Task: Add an event with the title Quarterly Sales Forecast Review and Adjustments, date '2023/10/27', time 9:15 AM to 11:15 AMand add a description: After the scavenger hunt, a debriefing session will be conducted to allow teams to share their experiences, challenges faced, and lessons learned. This provides an opportunity for reflection, celebration of successes, and identification of areas for improvement.Select event color  Peacock . Add location for the event as: Phuket, Thailand, logged in from the account softage.4@softage.netand send the event invitation to softage.10@softage.net and softage.1@softage.net. Set a reminder for the event Weekly on Sunday
Action: Mouse moved to (80, 105)
Screenshot: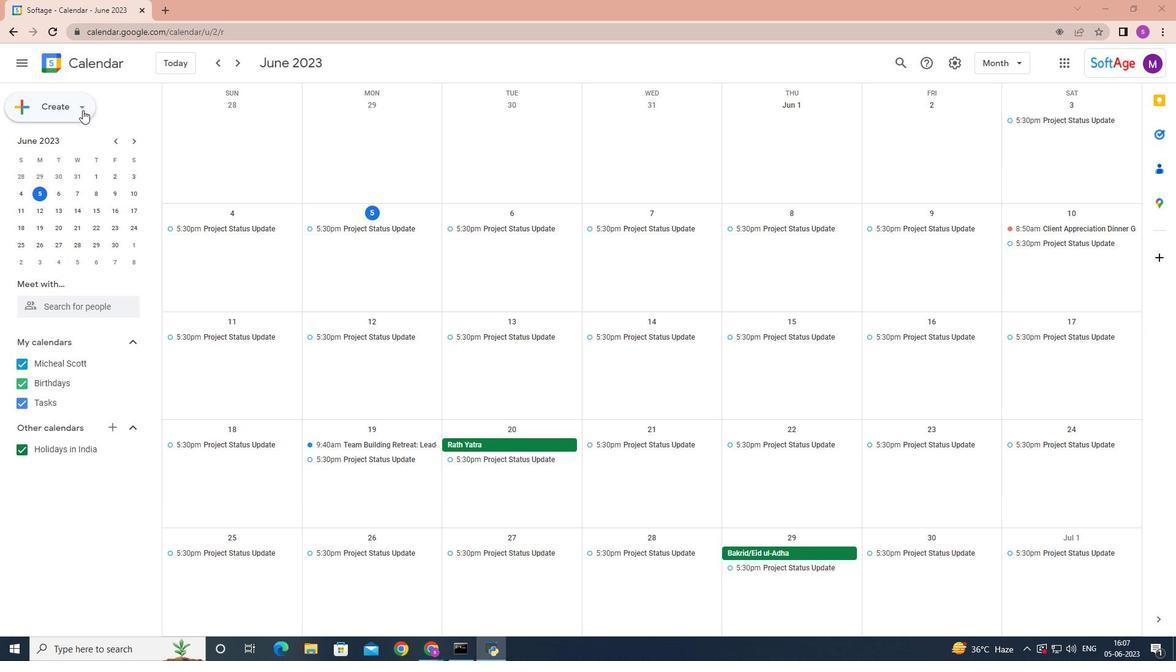 
Action: Mouse pressed left at (80, 105)
Screenshot: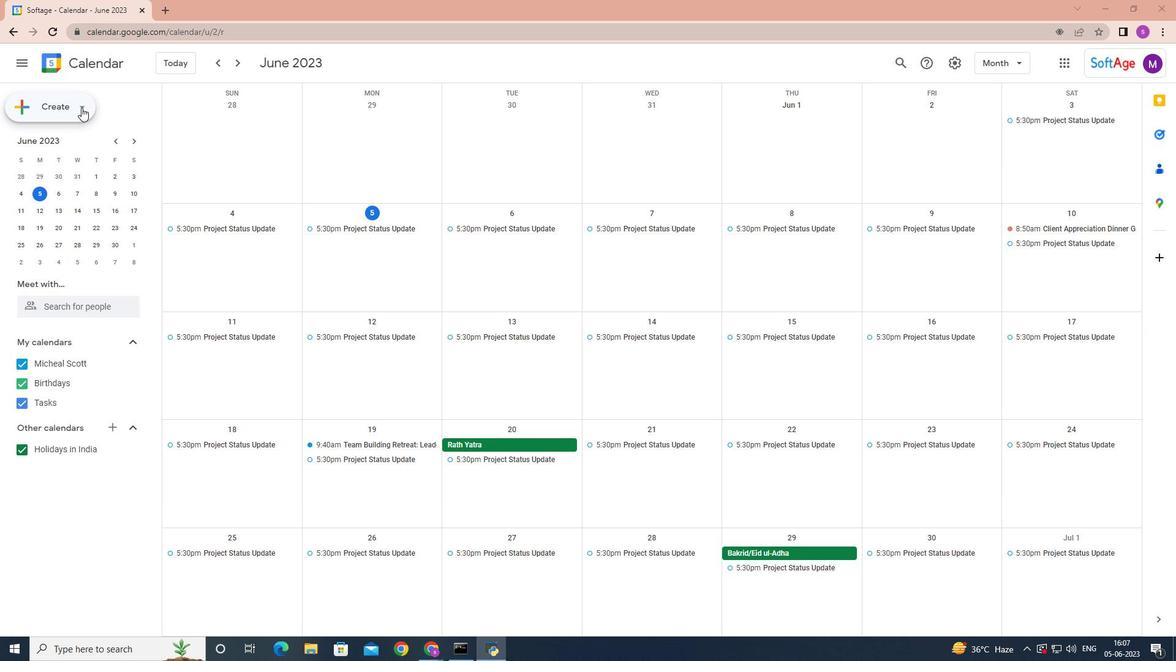 
Action: Mouse moved to (70, 137)
Screenshot: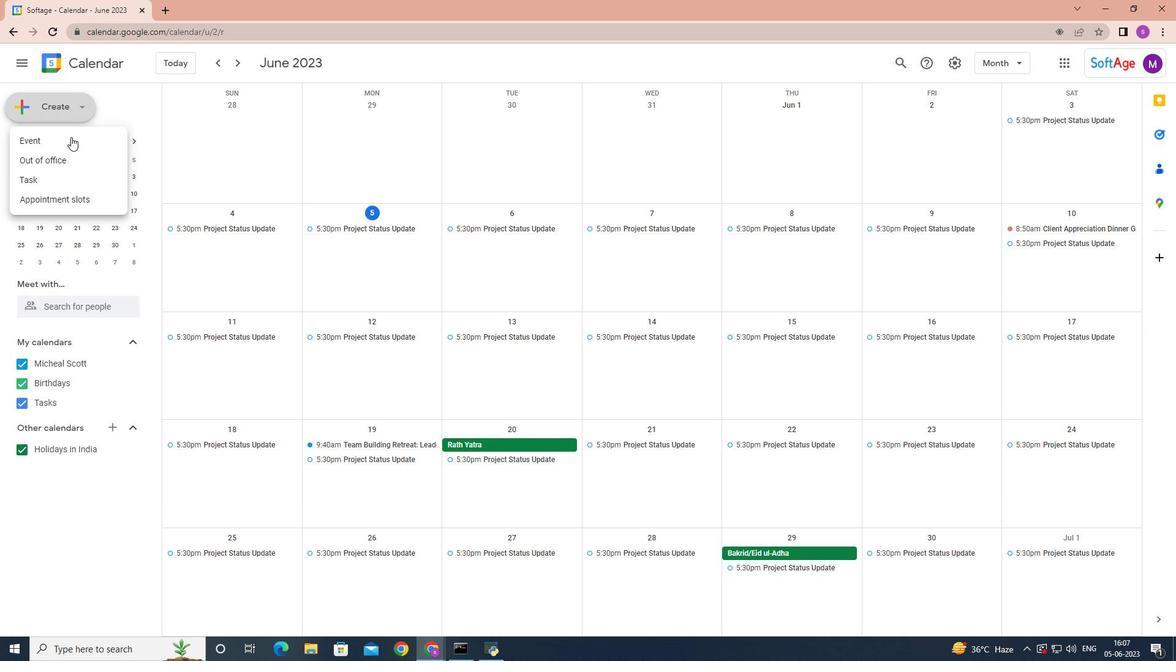 
Action: Mouse pressed left at (70, 137)
Screenshot: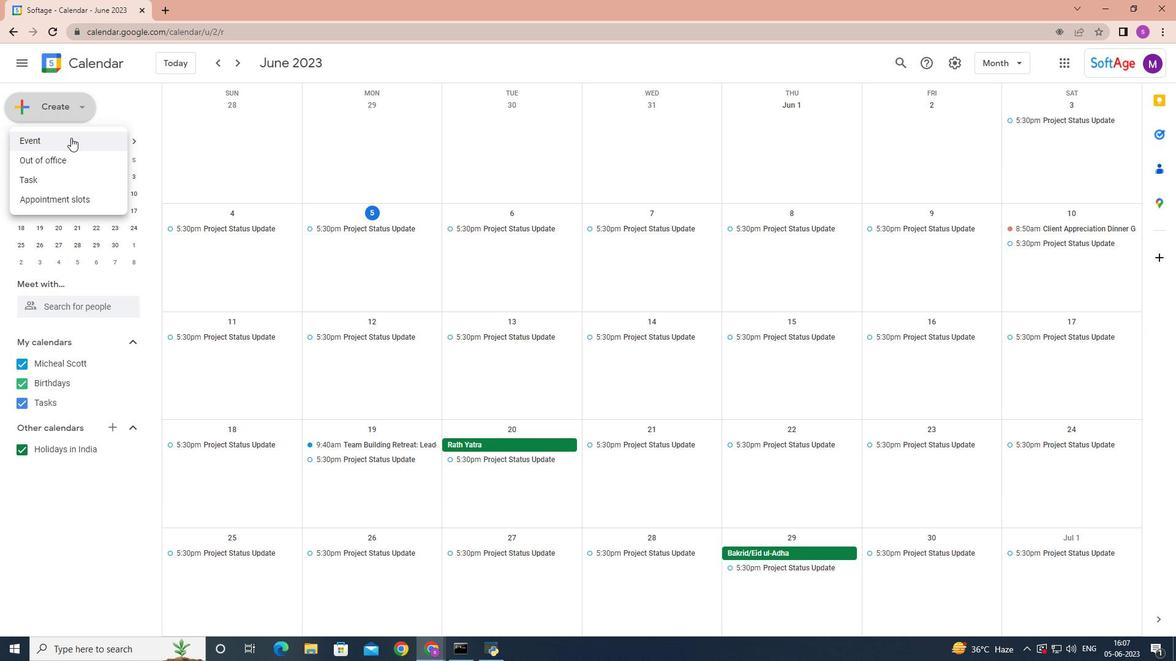 
Action: Mouse moved to (185, 481)
Screenshot: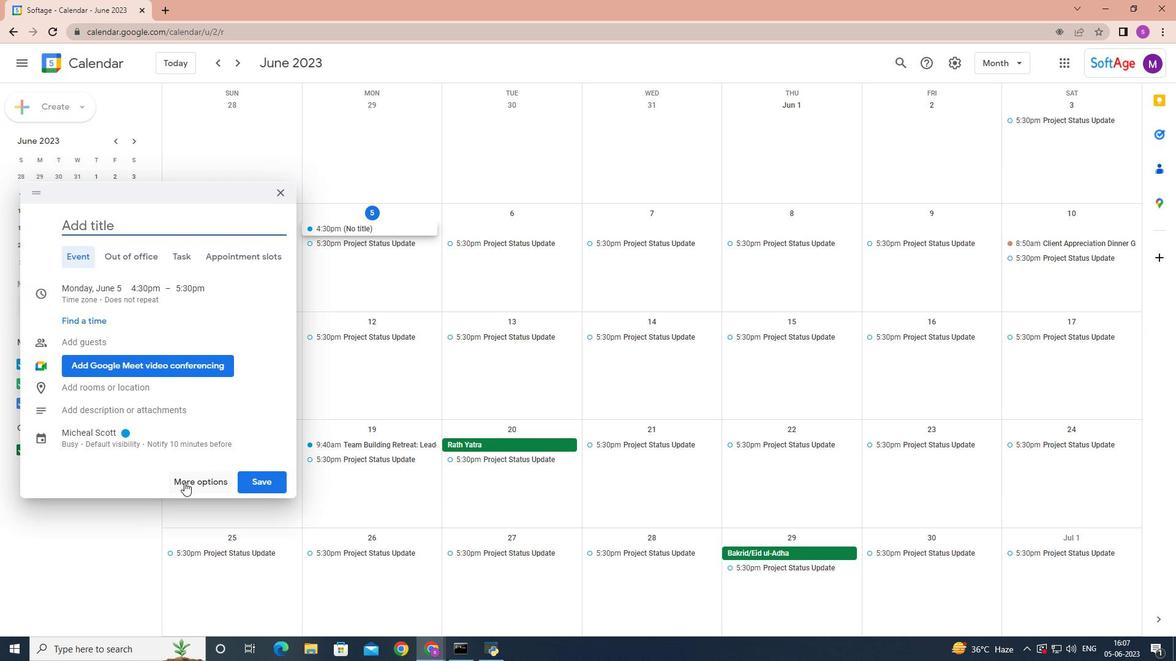 
Action: Mouse pressed left at (185, 481)
Screenshot: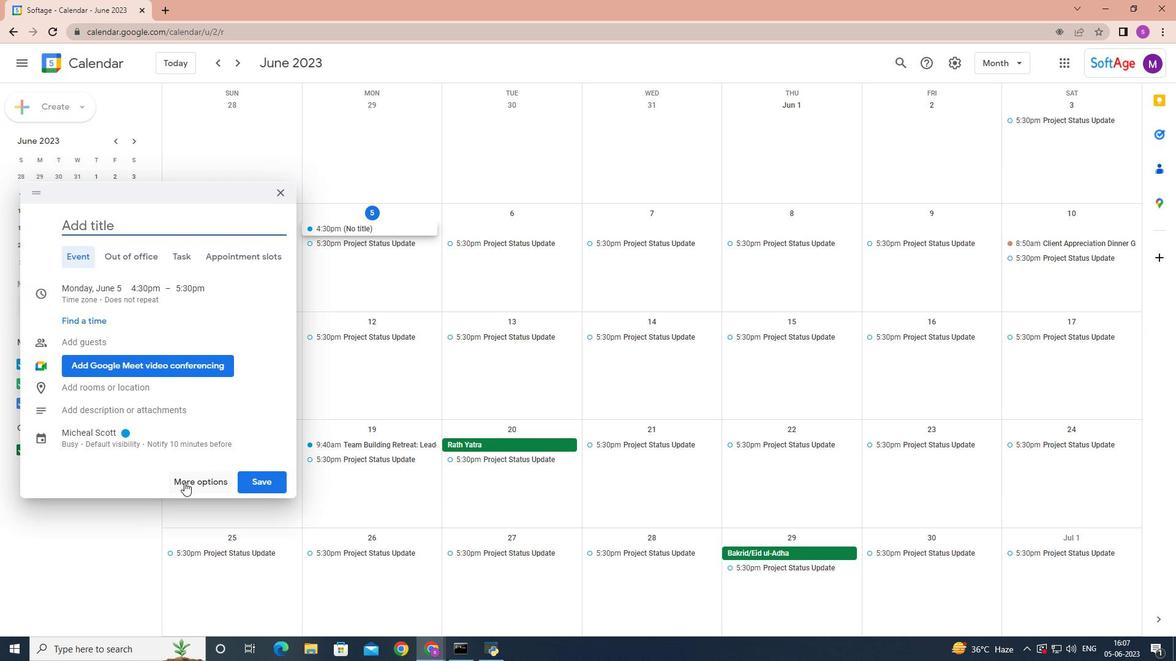 
Action: Mouse moved to (186, 479)
Screenshot: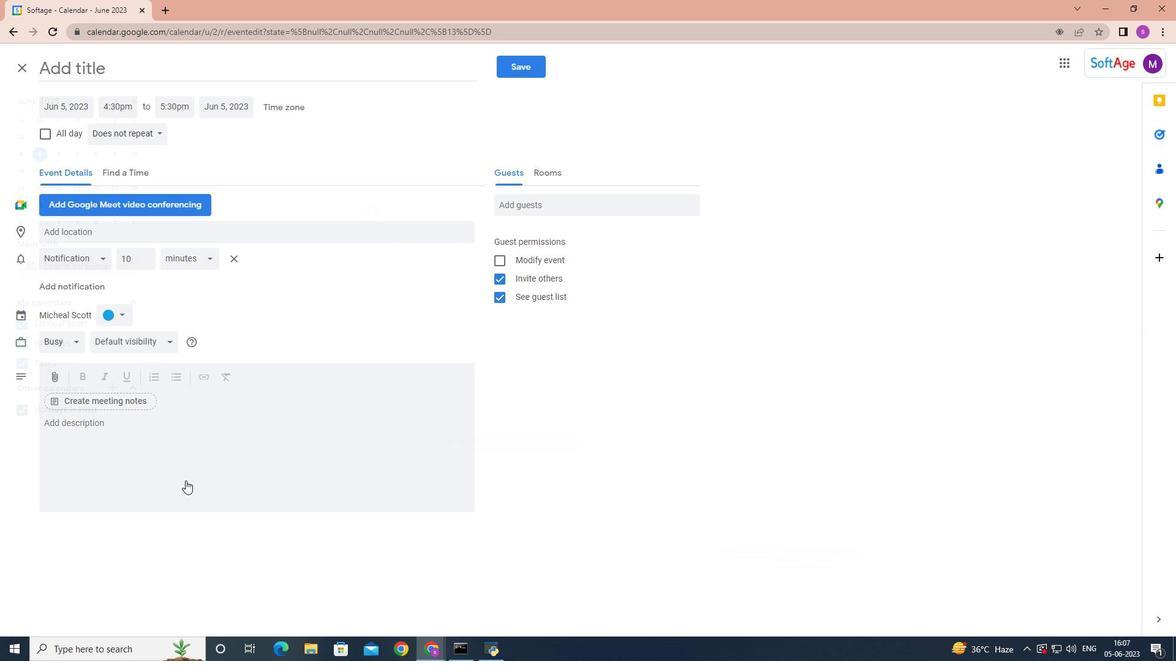 
Action: Key pressed <Key.shift>Quarterly<Key.space><Key.shift>Sales<Key.space><Key.shift>Forecast<Key.space><Key.shift>Review<Key.space>and<Key.space><Key.shift>Adjustments
Screenshot: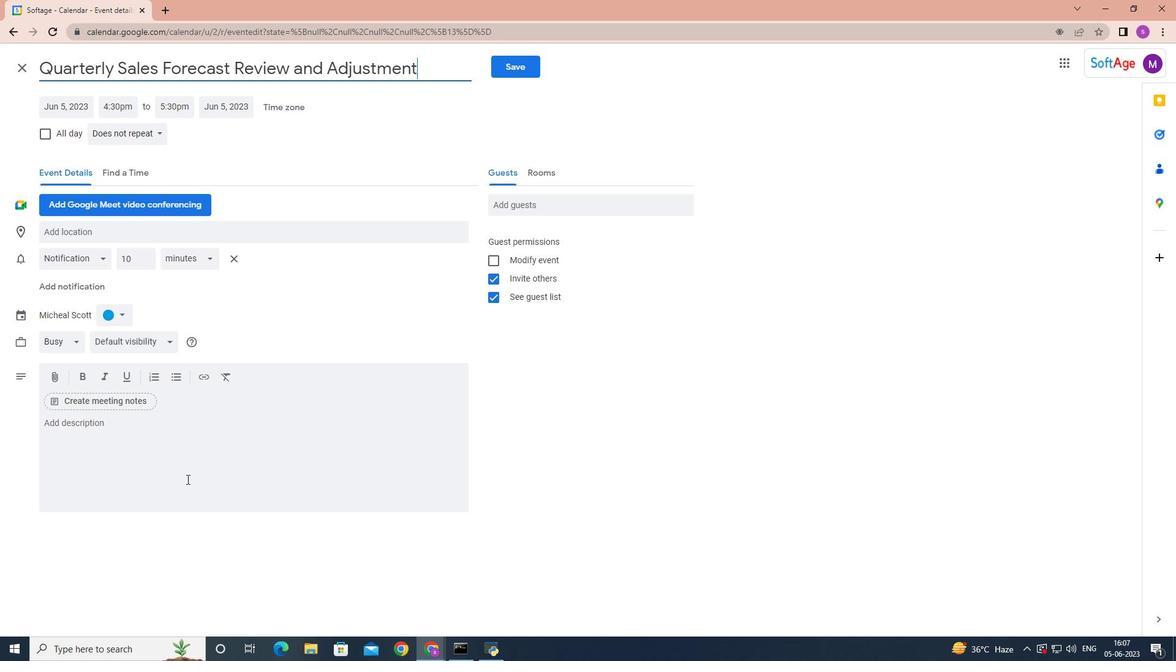 
Action: Mouse moved to (60, 107)
Screenshot: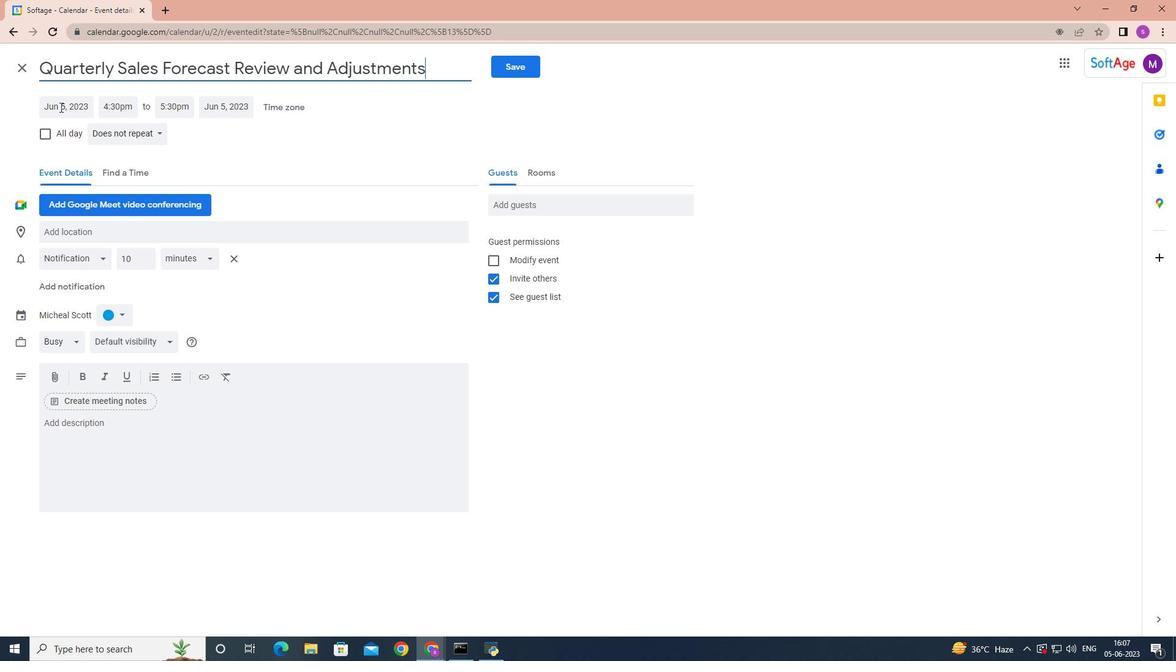 
Action: Mouse pressed left at (60, 107)
Screenshot: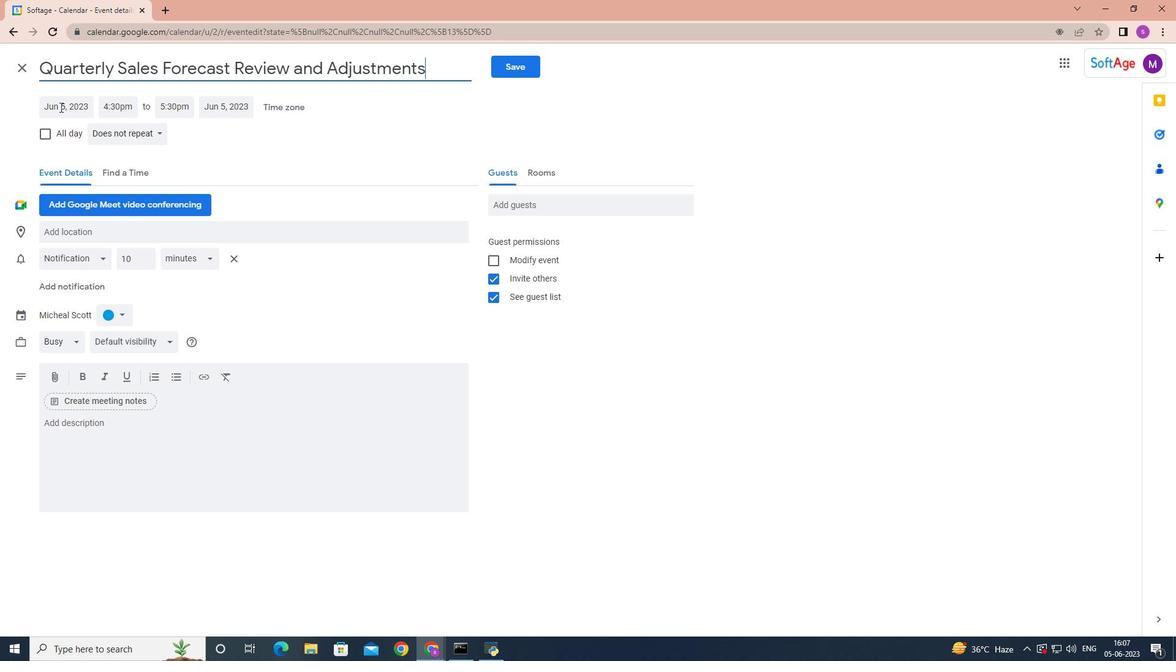 
Action: Mouse moved to (197, 131)
Screenshot: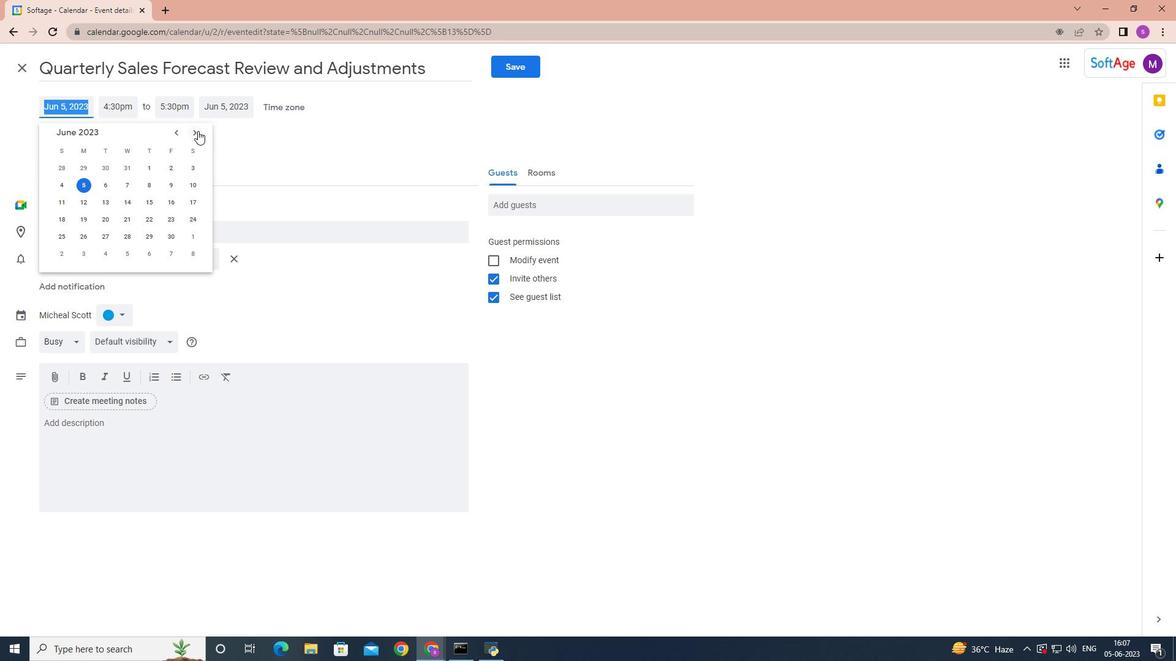 
Action: Mouse pressed left at (197, 131)
Screenshot: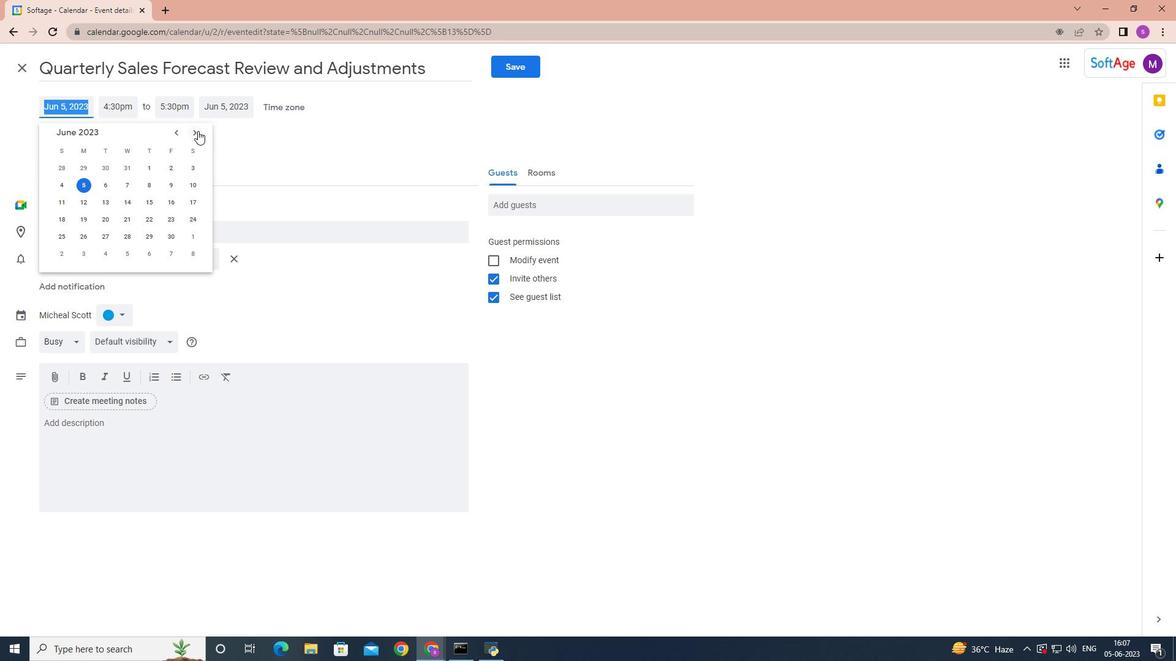 
Action: Mouse moved to (197, 131)
Screenshot: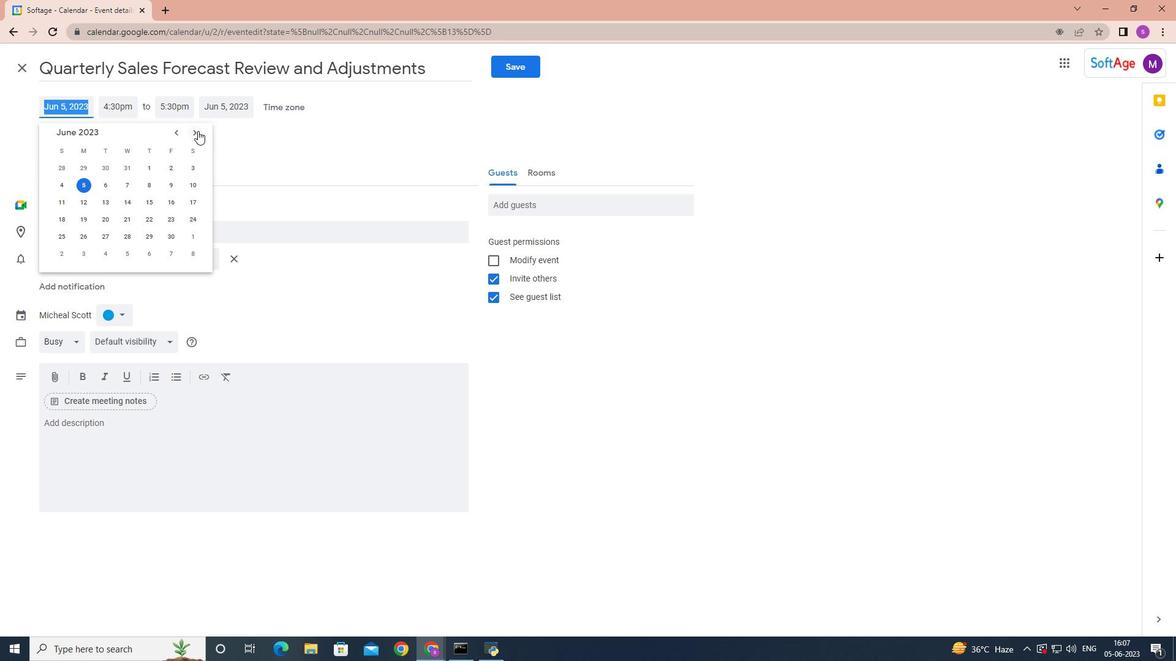 
Action: Mouse pressed left at (197, 131)
Screenshot: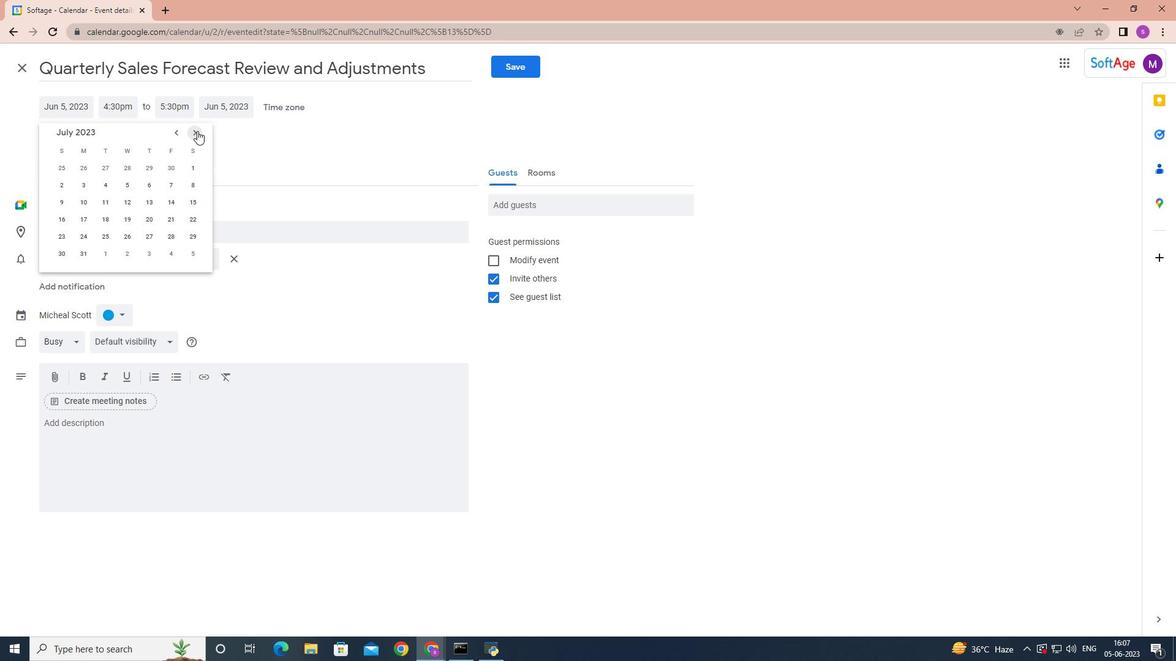 
Action: Mouse pressed left at (197, 131)
Screenshot: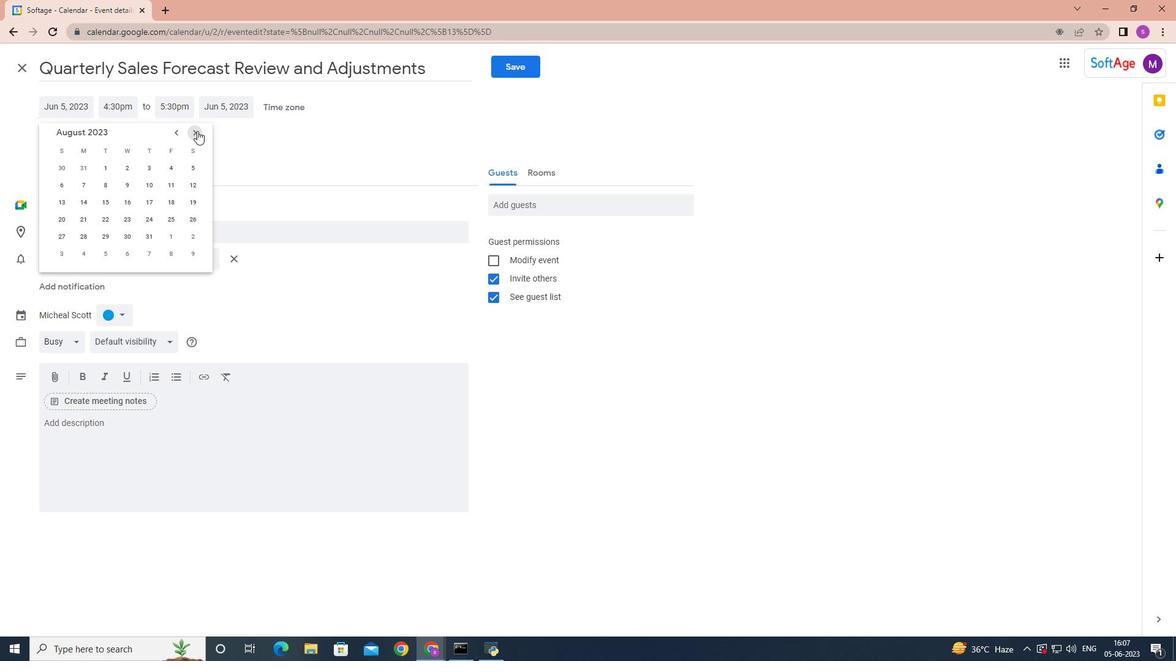 
Action: Mouse pressed left at (197, 131)
Screenshot: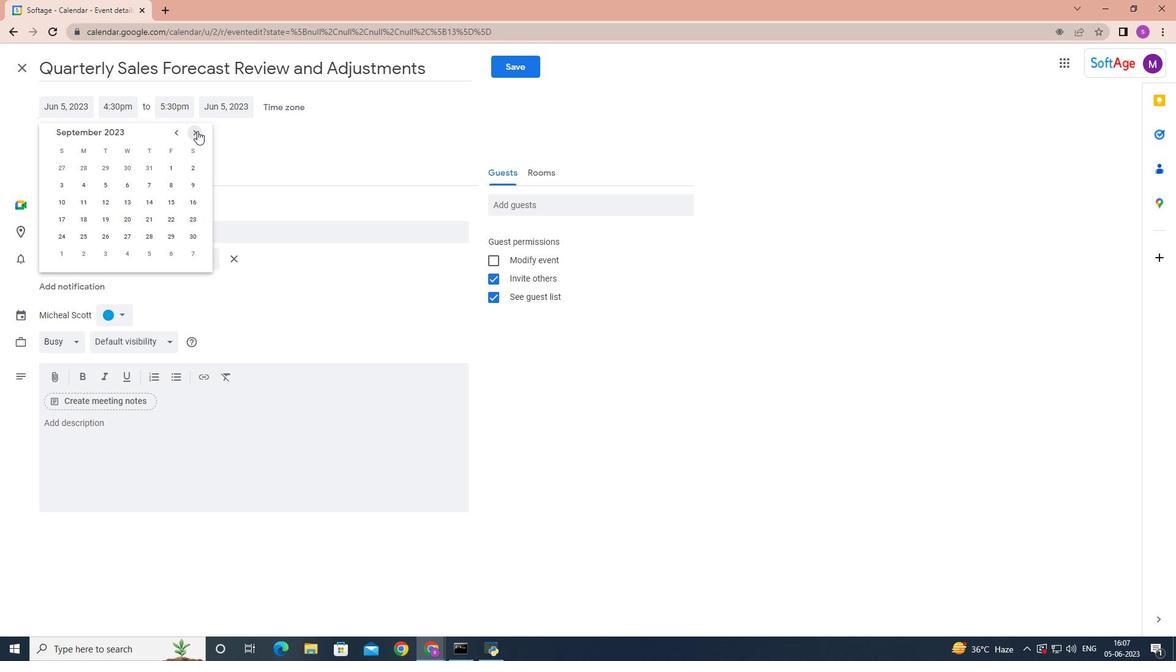 
Action: Mouse moved to (172, 218)
Screenshot: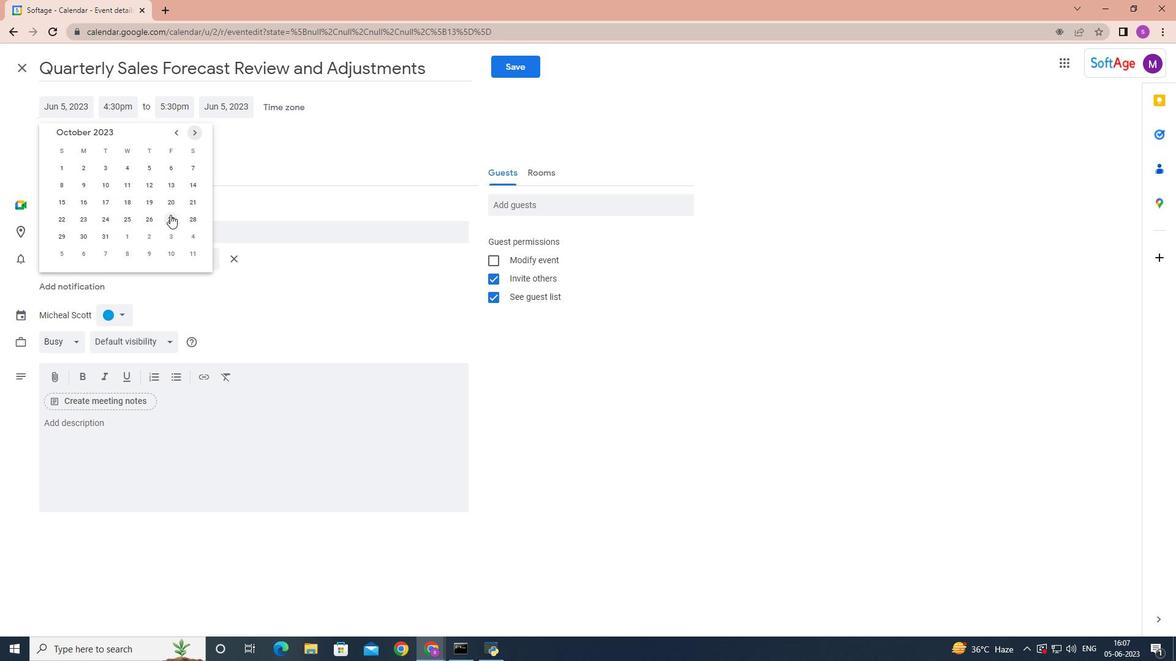 
Action: Mouse pressed left at (172, 218)
Screenshot: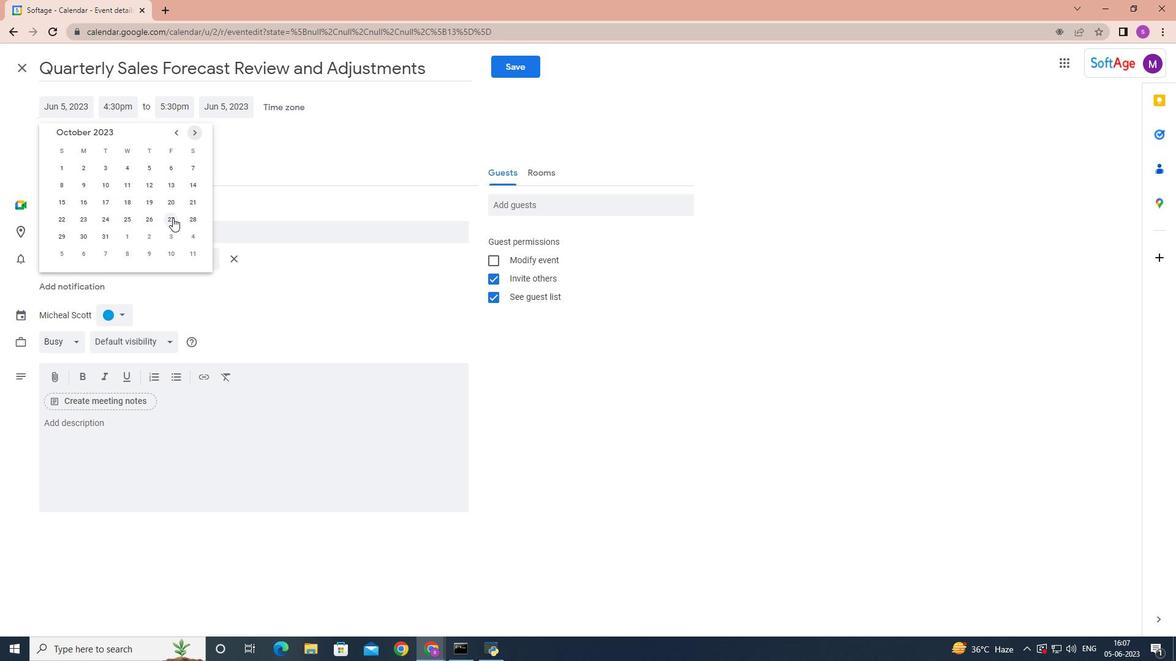 
Action: Mouse moved to (117, 104)
Screenshot: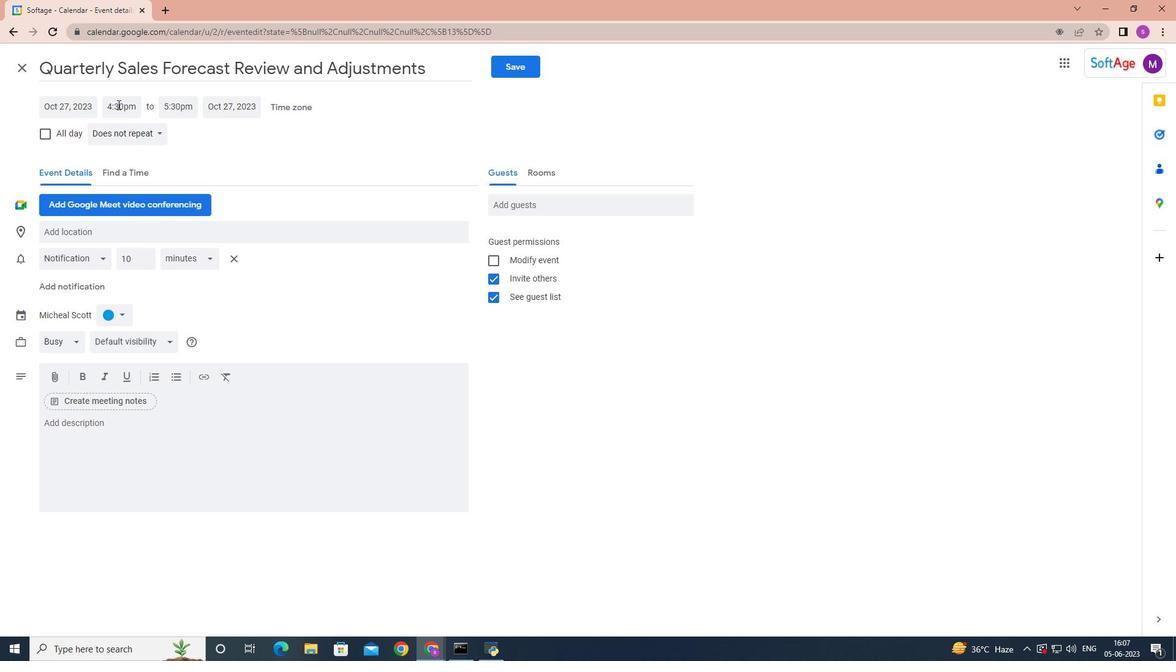
Action: Mouse pressed left at (117, 104)
Screenshot: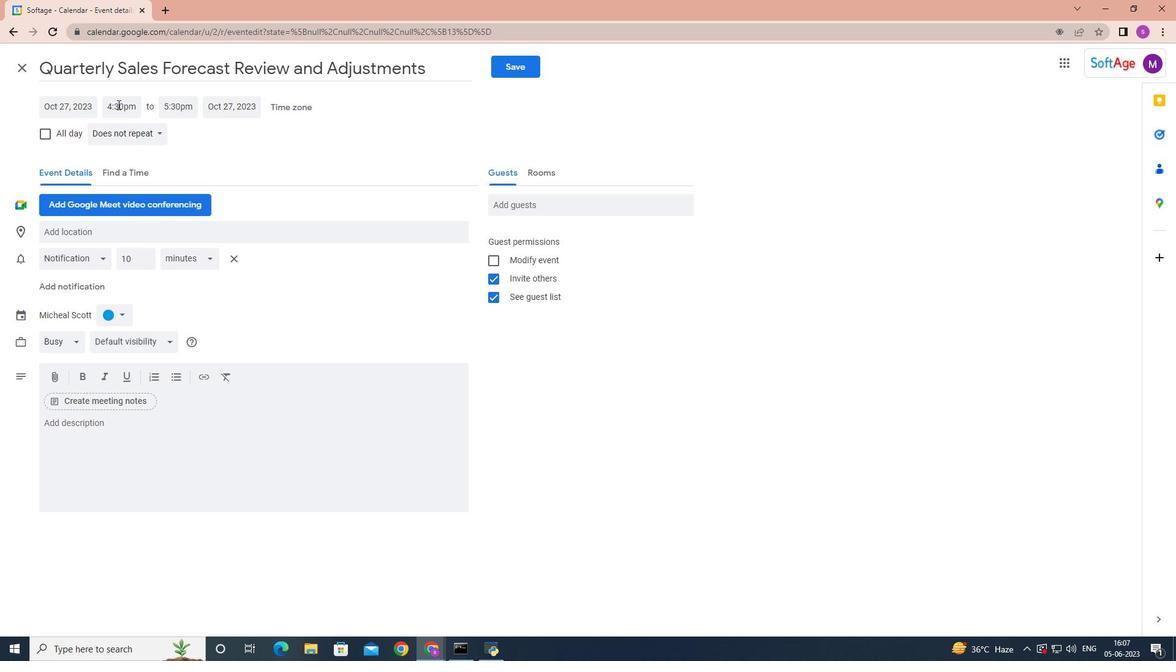 
Action: Mouse moved to (159, 178)
Screenshot: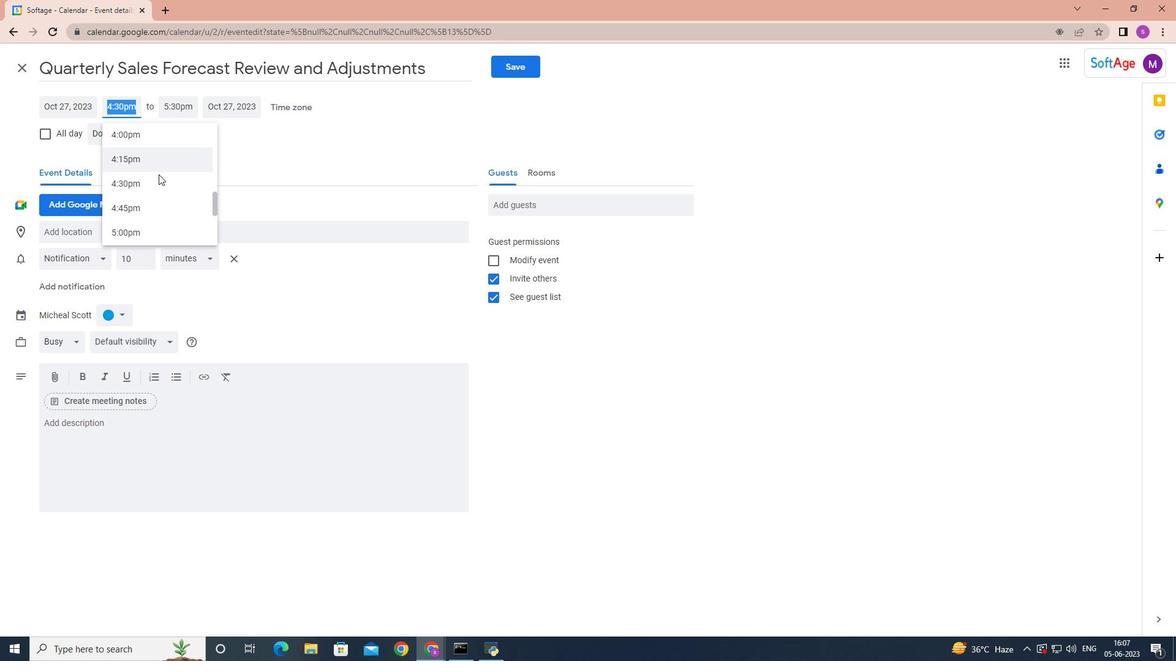 
Action: Mouse scrolled (159, 178) with delta (0, 0)
Screenshot: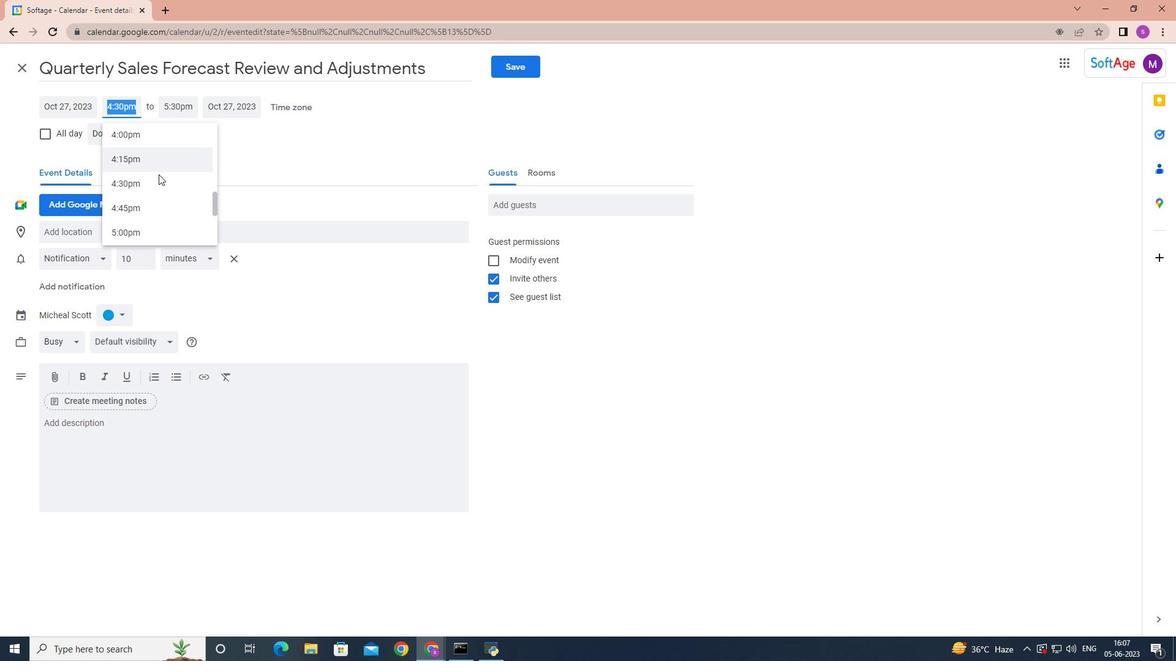 
Action: Mouse scrolled (159, 178) with delta (0, 0)
Screenshot: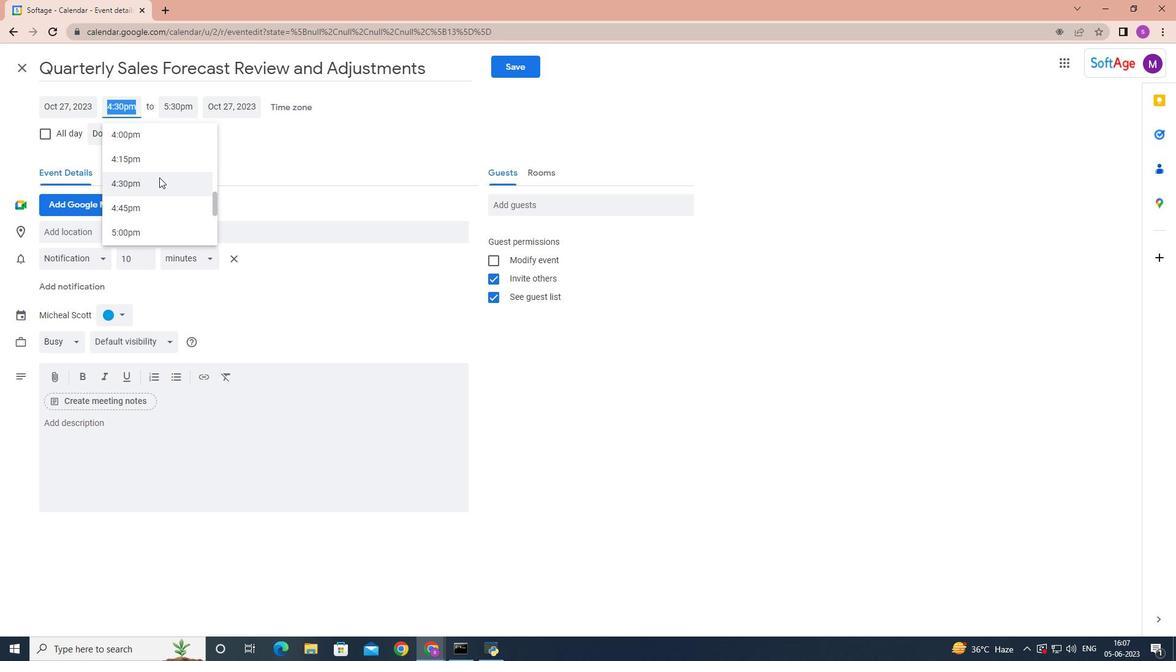 
Action: Mouse scrolled (159, 178) with delta (0, 0)
Screenshot: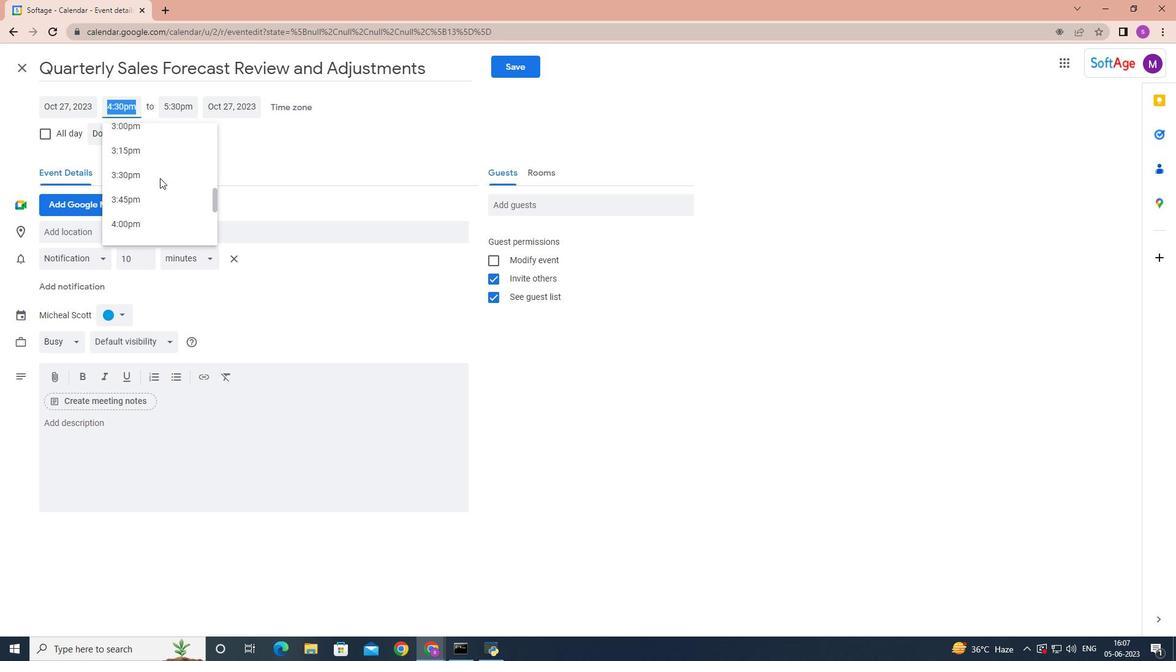 
Action: Mouse moved to (161, 177)
Screenshot: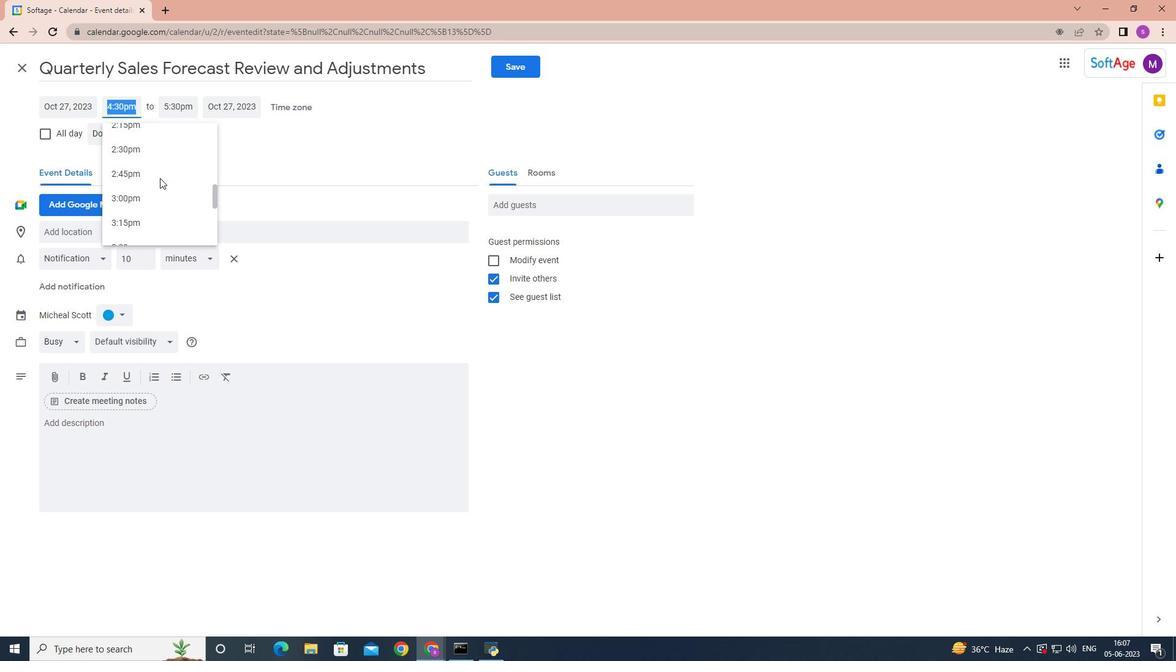 
Action: Mouse scrolled (161, 178) with delta (0, 0)
Screenshot: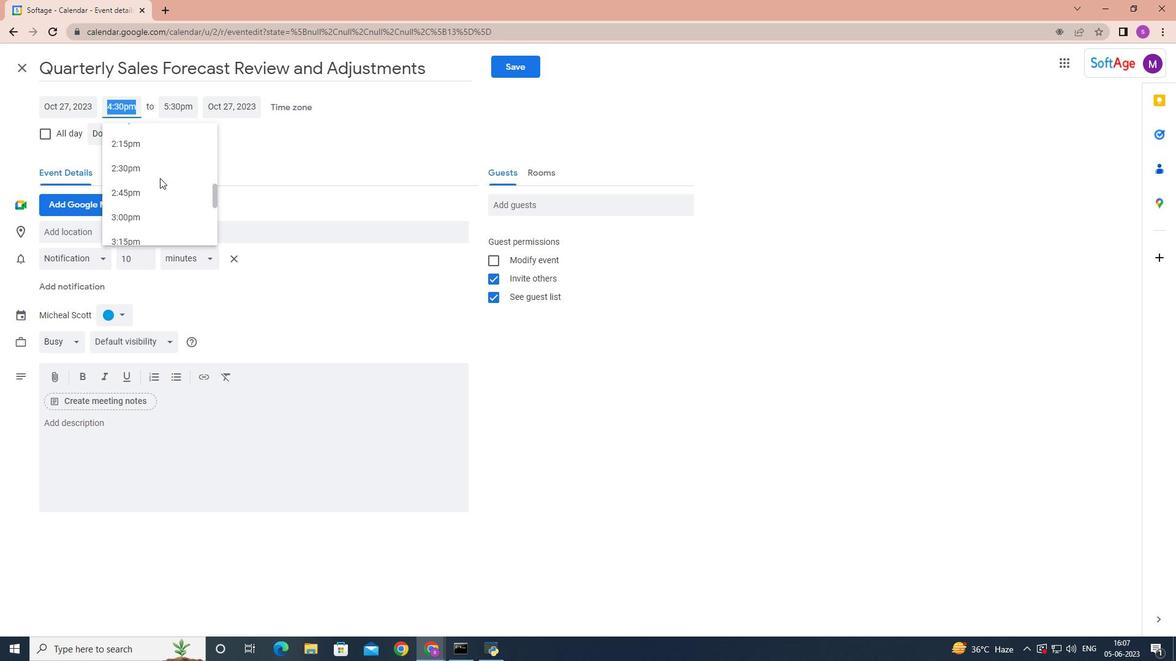 
Action: Mouse scrolled (161, 178) with delta (0, 0)
Screenshot: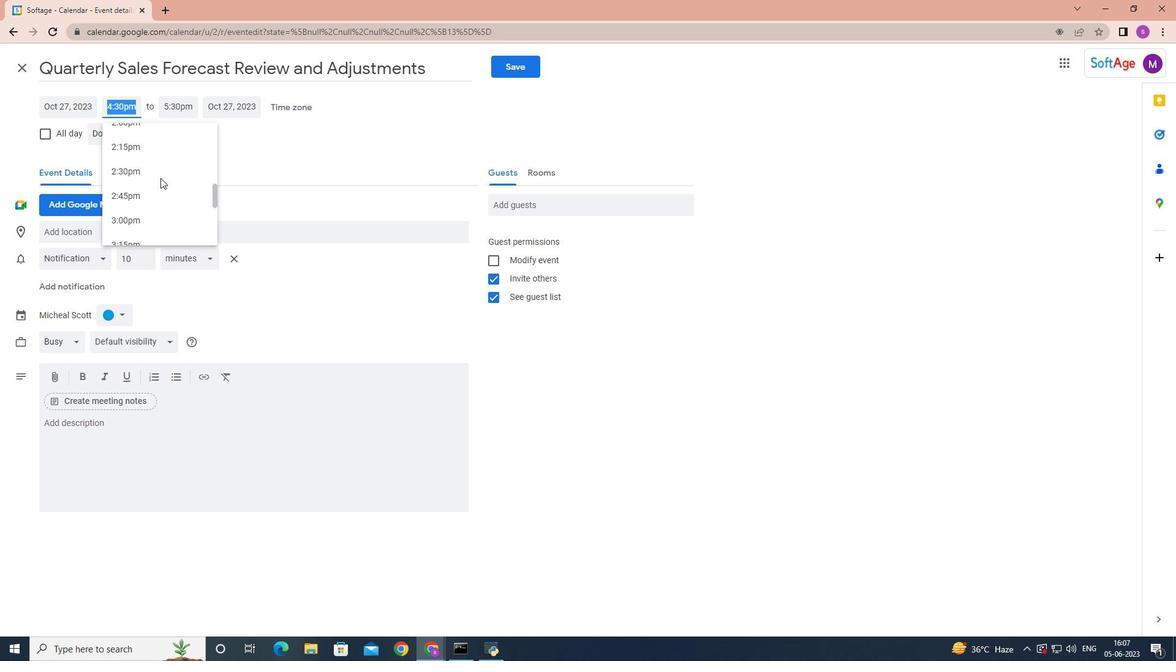 
Action: Mouse scrolled (161, 178) with delta (0, 0)
Screenshot: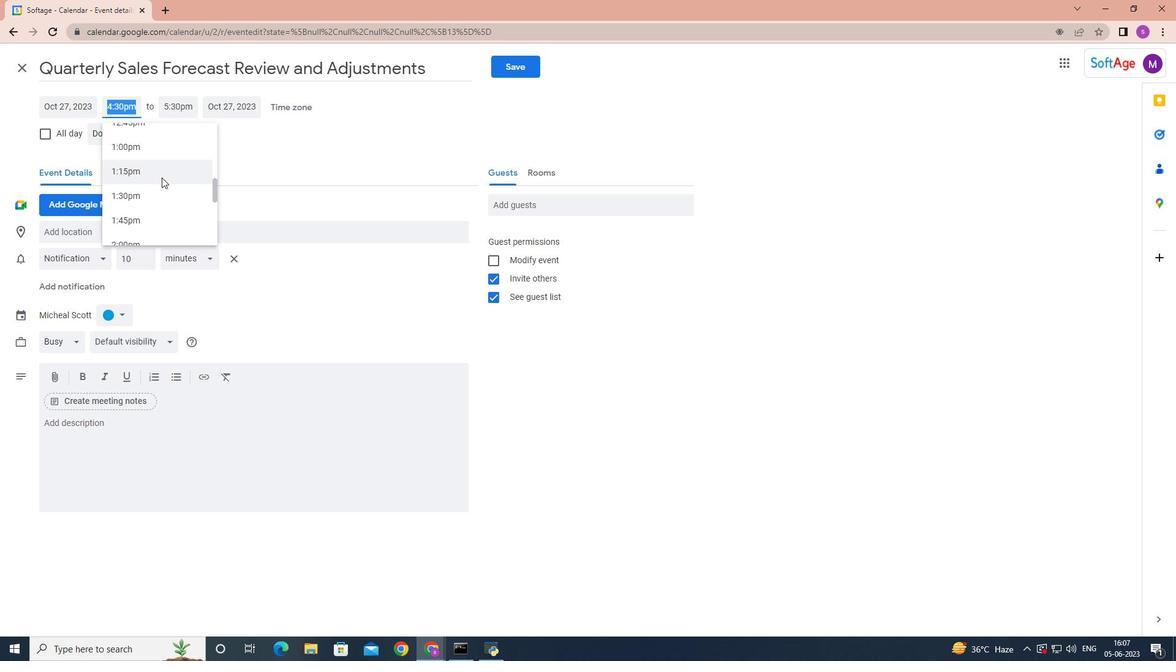 
Action: Mouse moved to (161, 177)
Screenshot: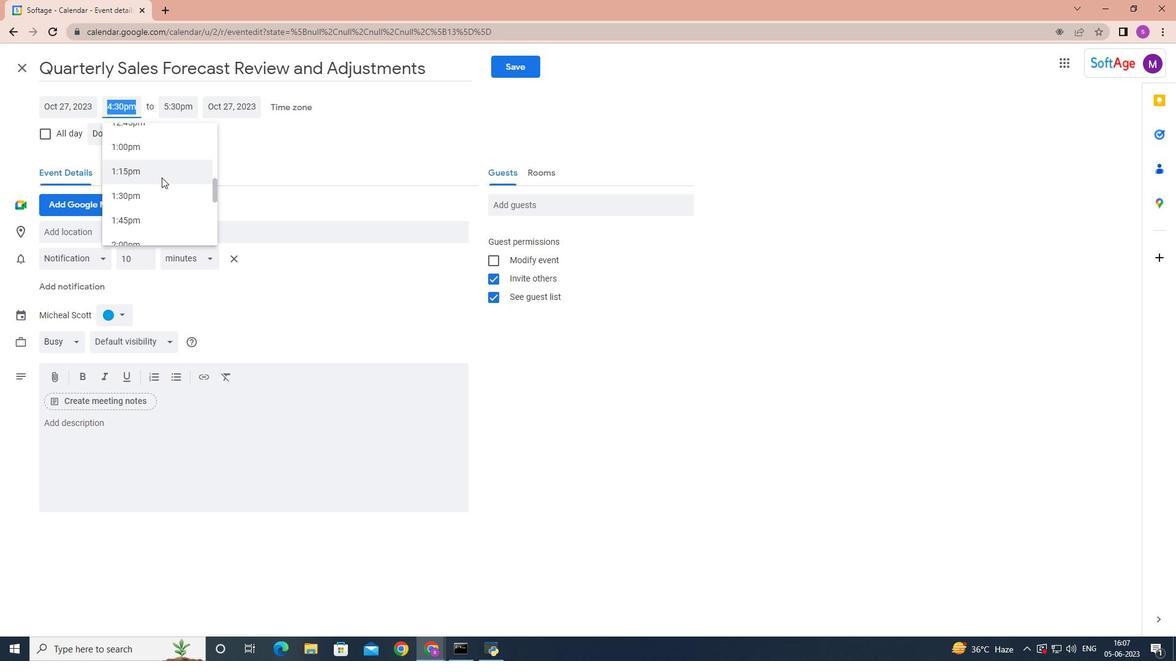 
Action: Mouse scrolled (161, 178) with delta (0, 0)
Screenshot: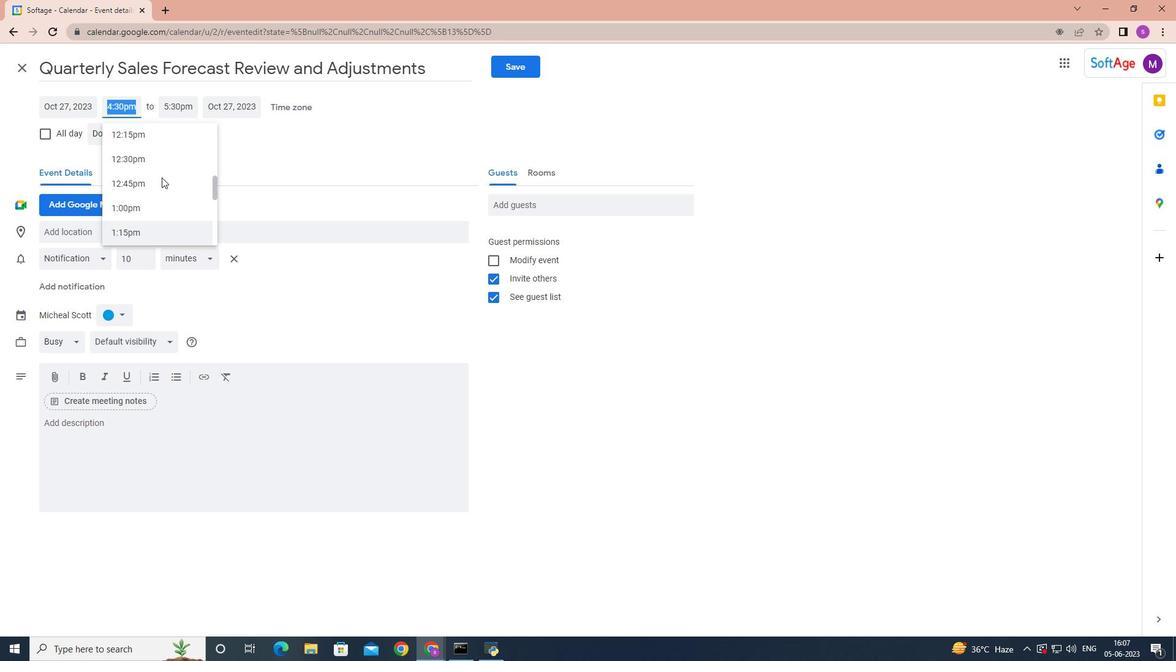 
Action: Mouse scrolled (161, 178) with delta (0, 0)
Screenshot: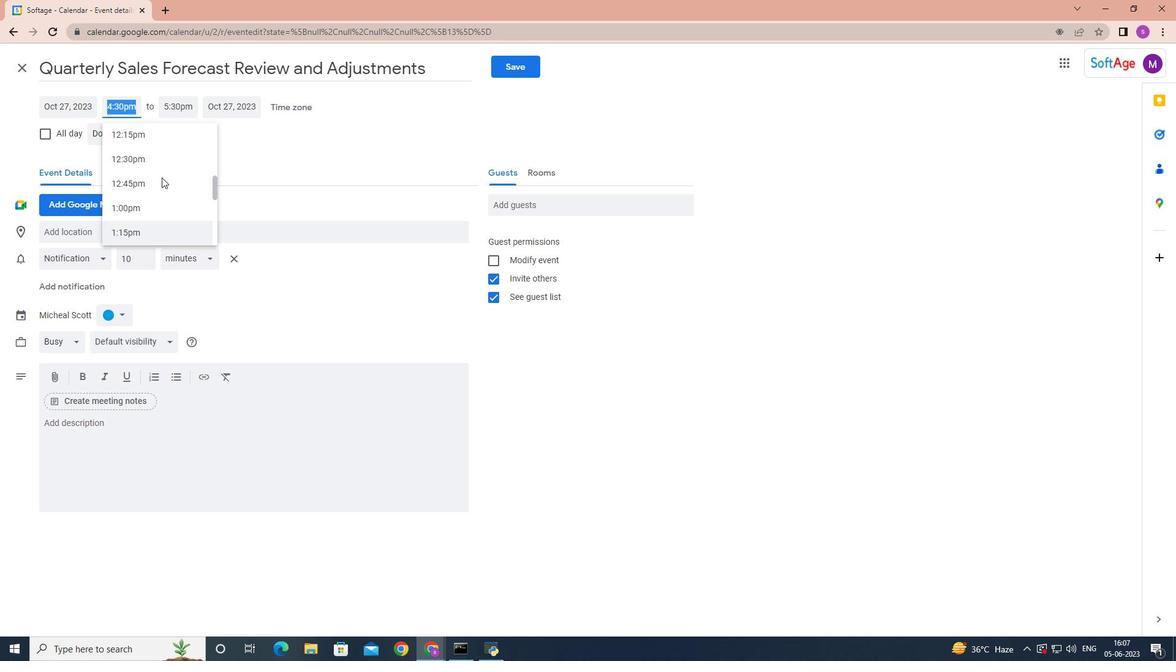
Action: Mouse moved to (161, 177)
Screenshot: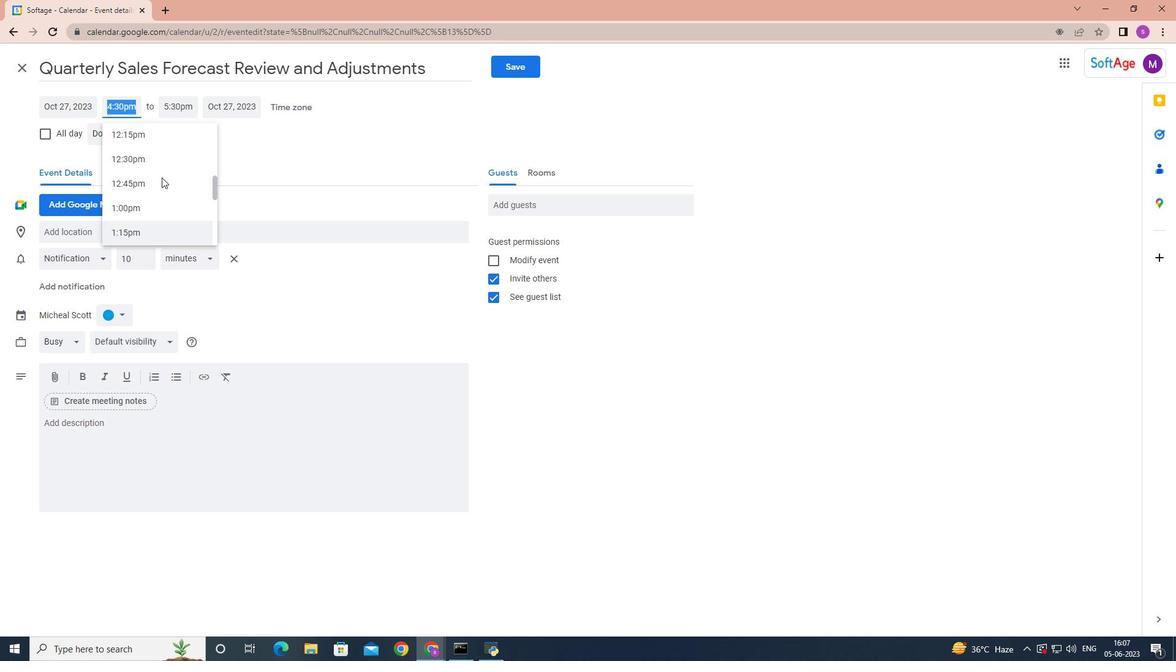 
Action: Mouse scrolled (161, 178) with delta (0, 0)
Screenshot: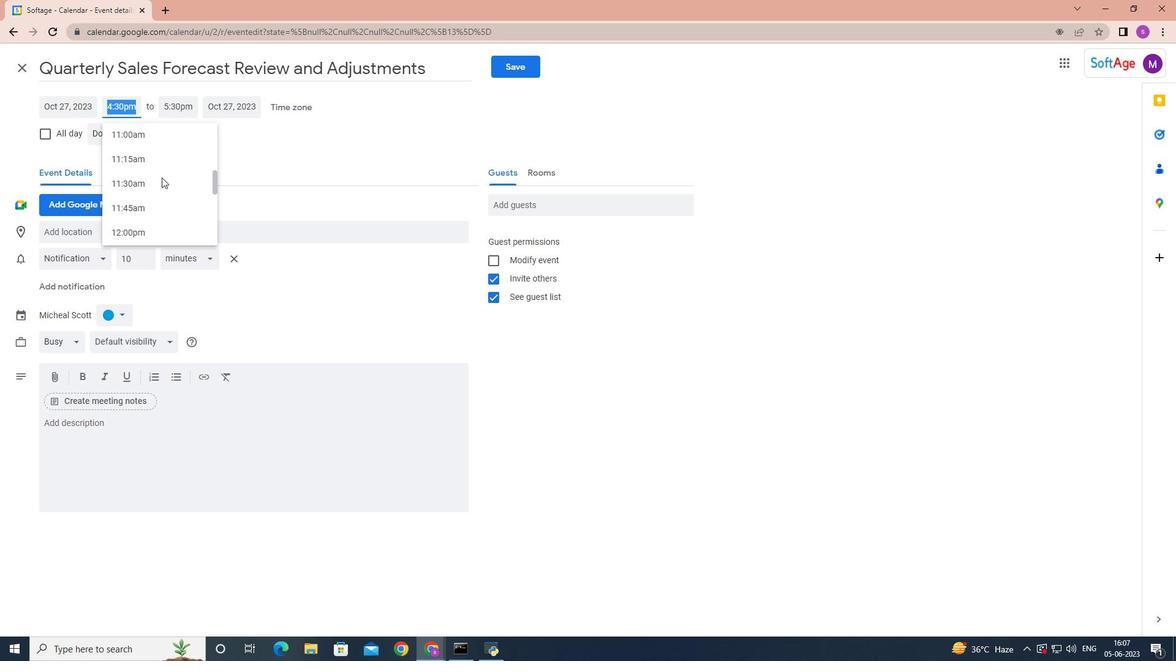 
Action: Mouse scrolled (161, 178) with delta (0, 0)
Screenshot: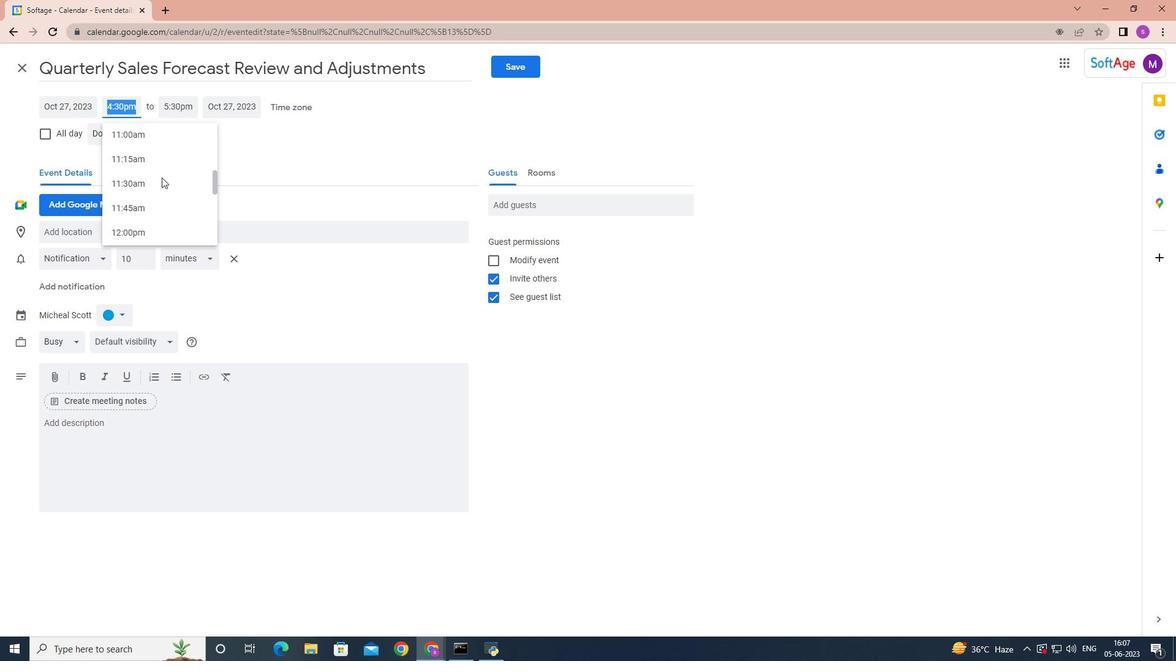 
Action: Mouse moved to (159, 188)
Screenshot: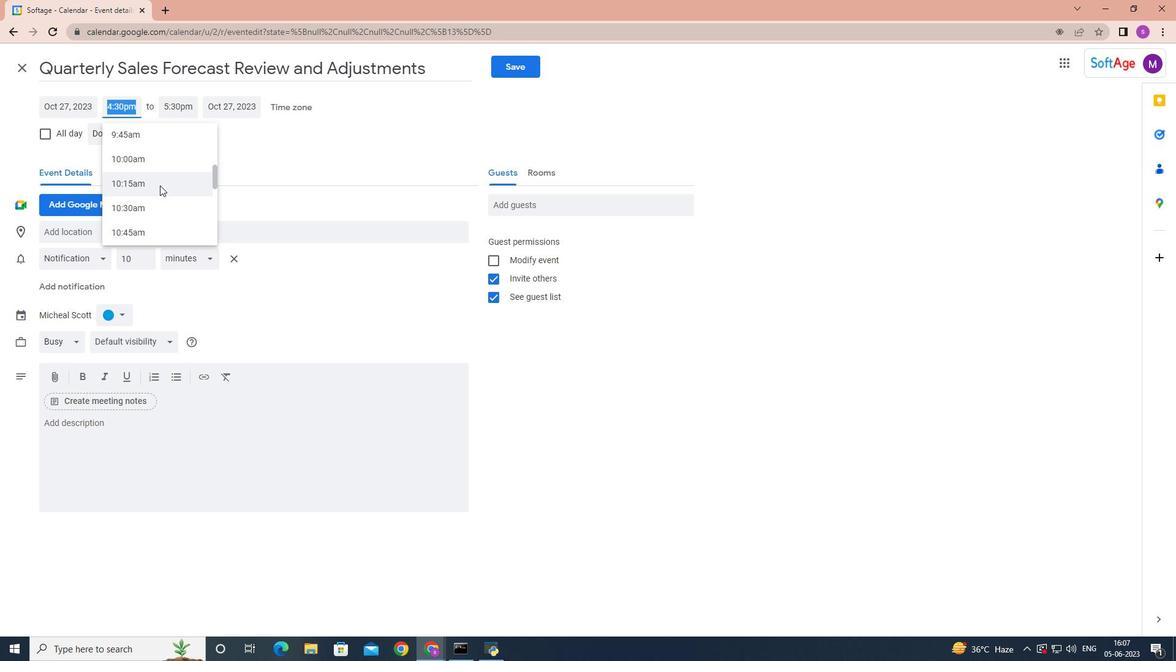 
Action: Mouse scrolled (159, 188) with delta (0, 0)
Screenshot: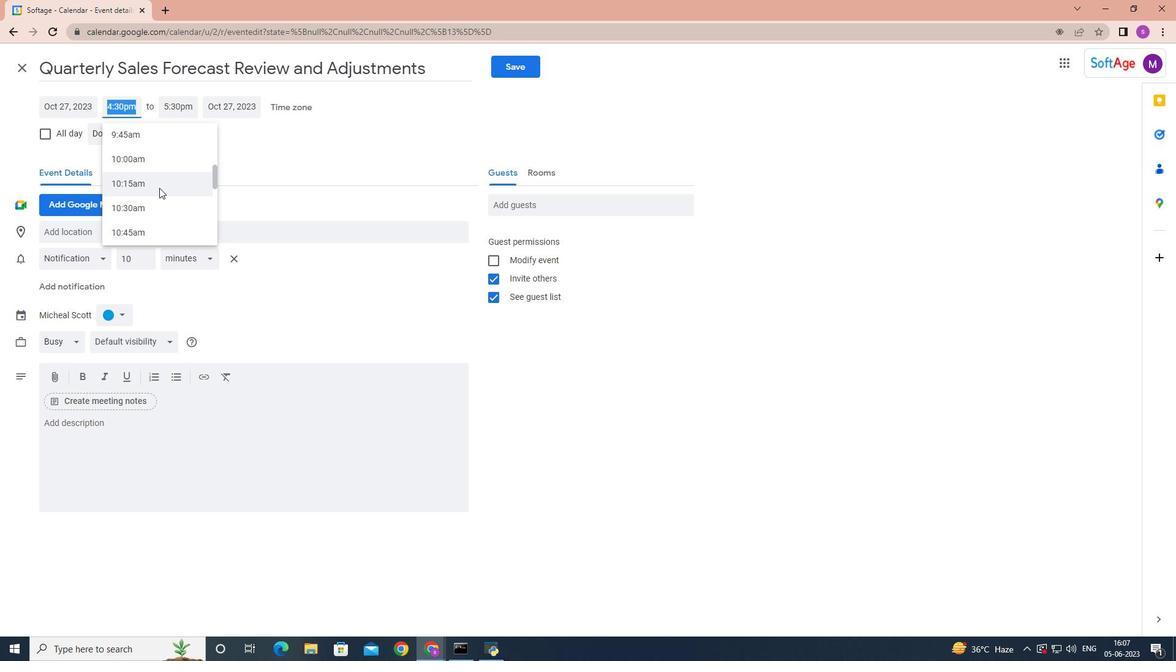 
Action: Mouse moved to (156, 145)
Screenshot: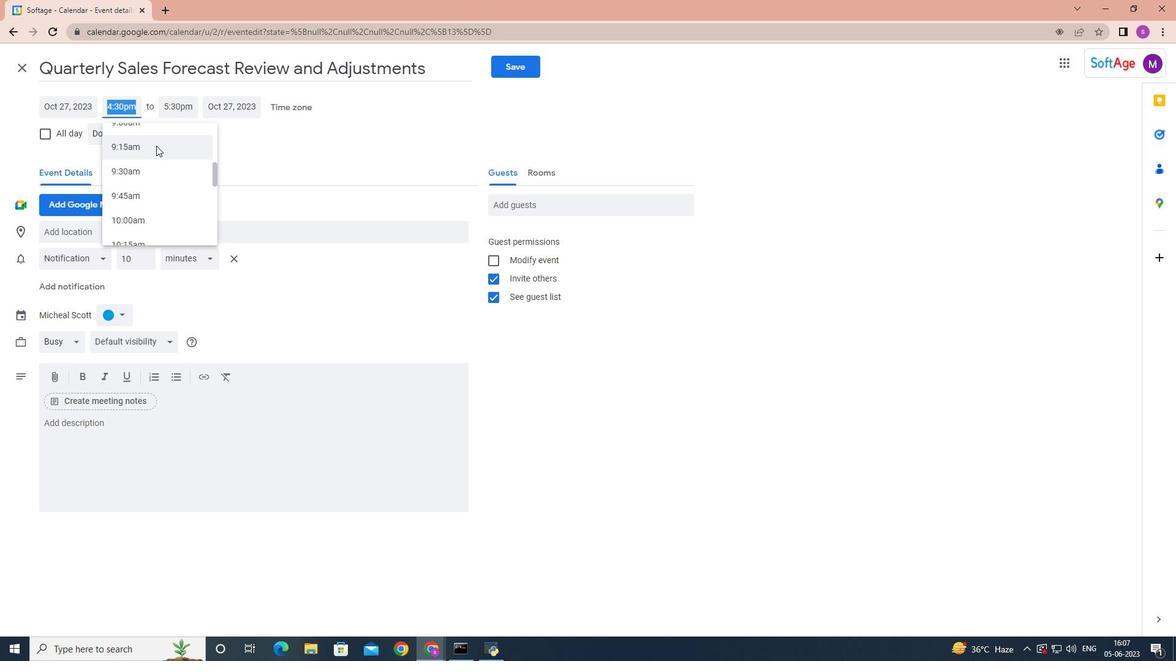 
Action: Mouse pressed left at (156, 145)
Screenshot: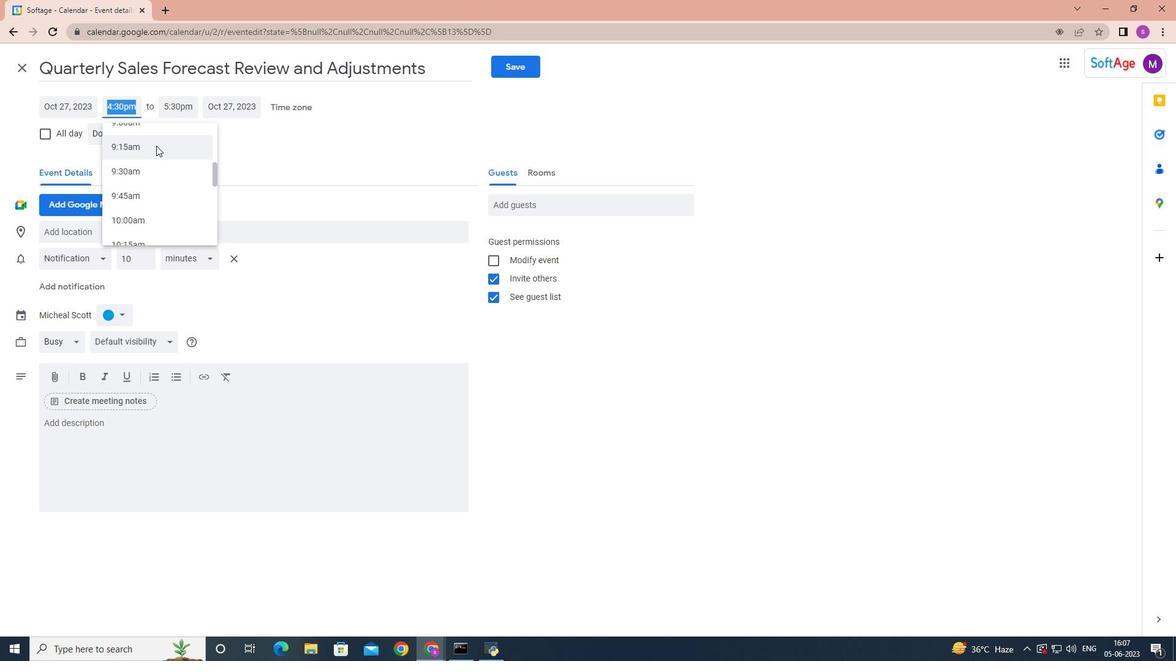 
Action: Mouse moved to (180, 105)
Screenshot: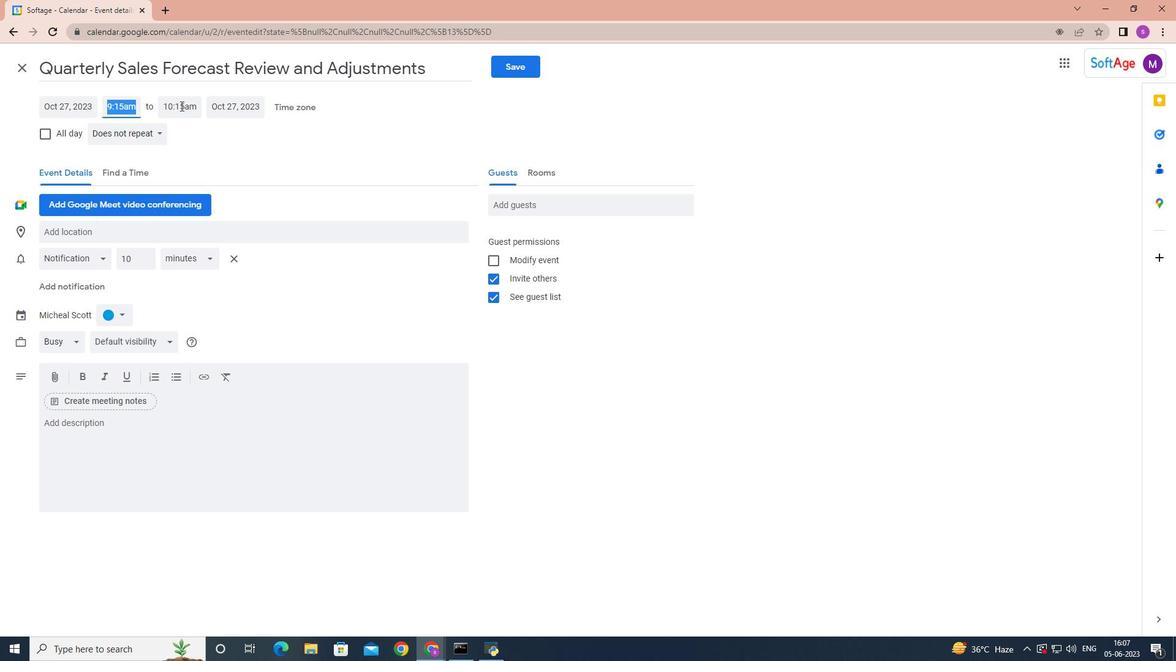 
Action: Mouse pressed left at (180, 105)
Screenshot: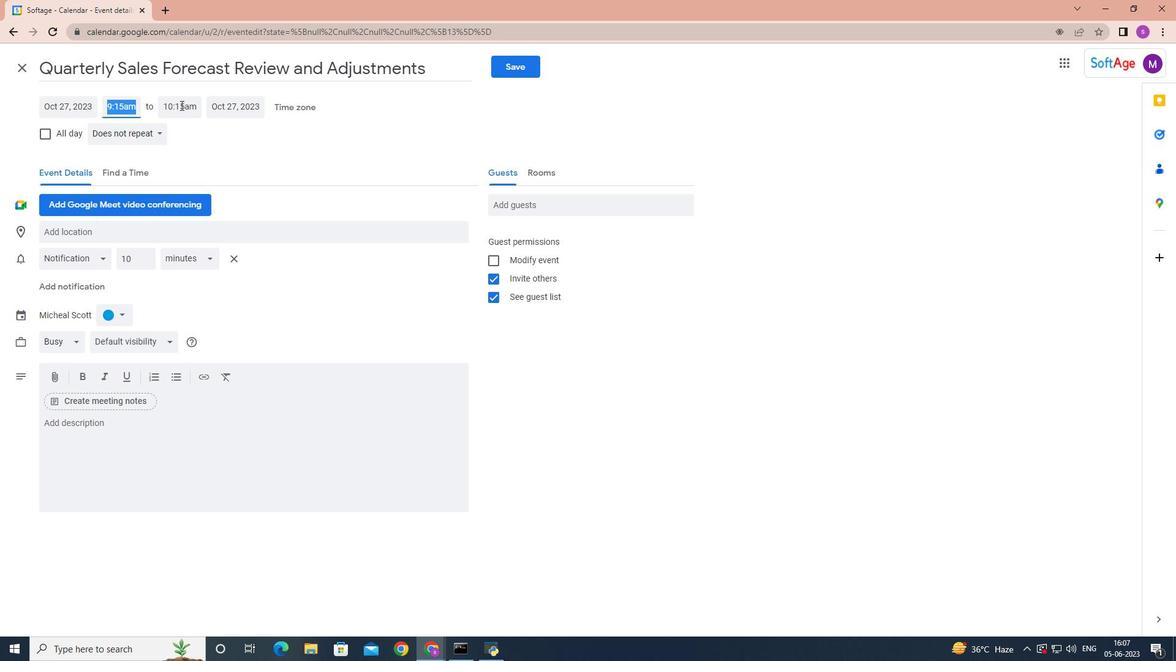 
Action: Mouse moved to (216, 234)
Screenshot: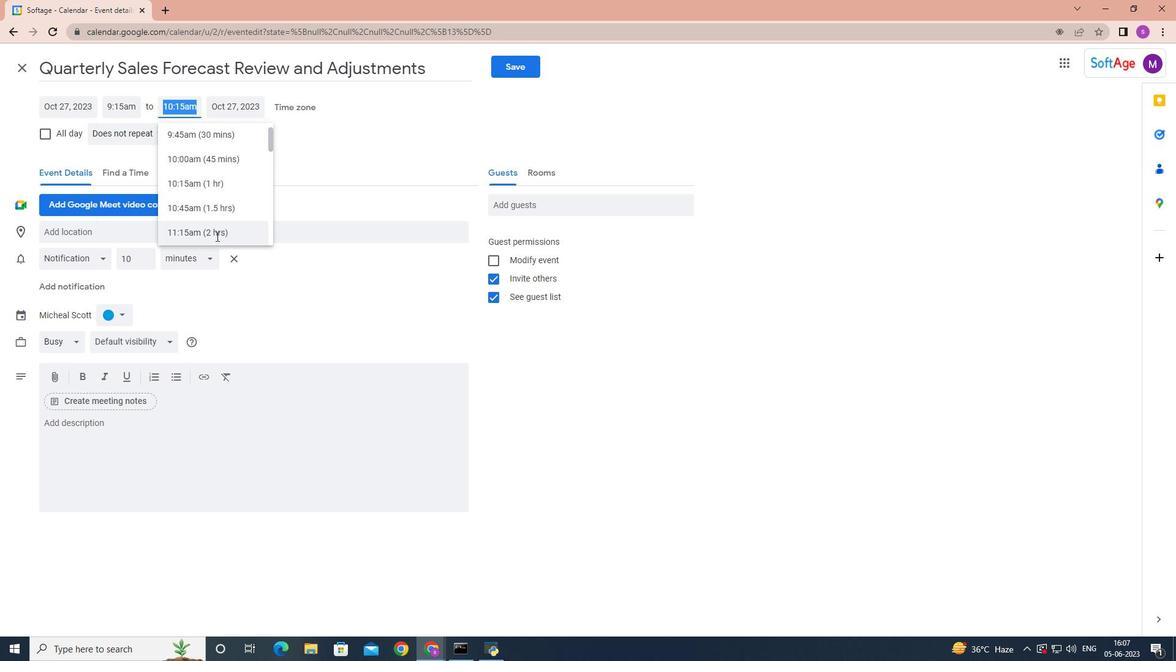 
Action: Mouse pressed left at (216, 234)
Screenshot: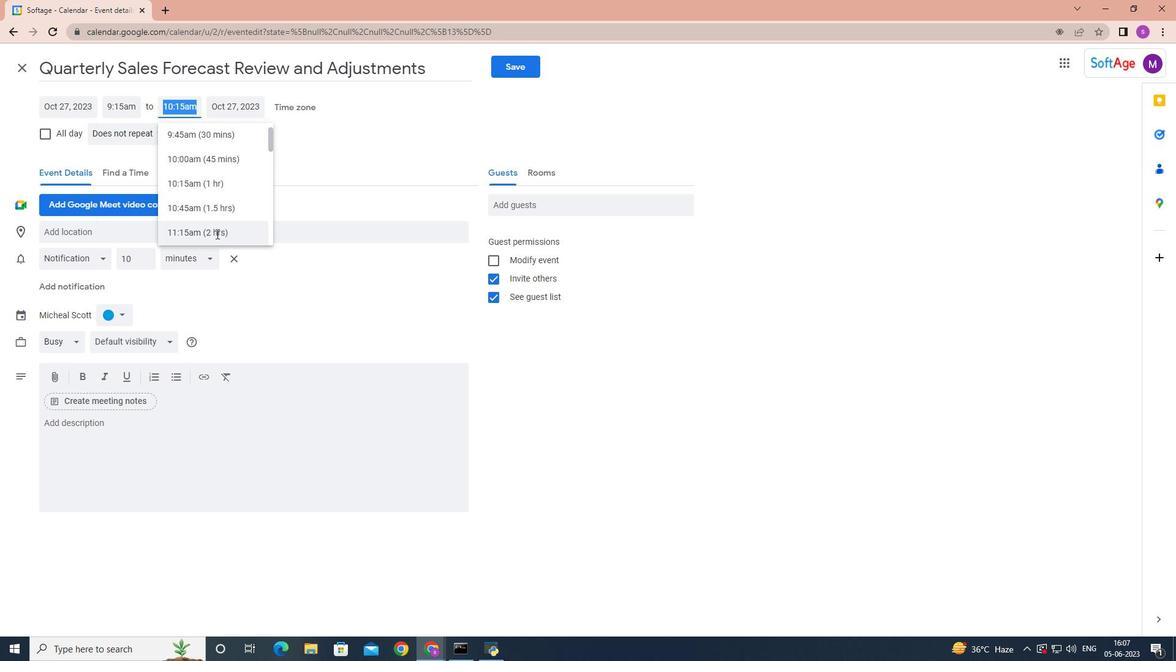
Action: Mouse moved to (121, 435)
Screenshot: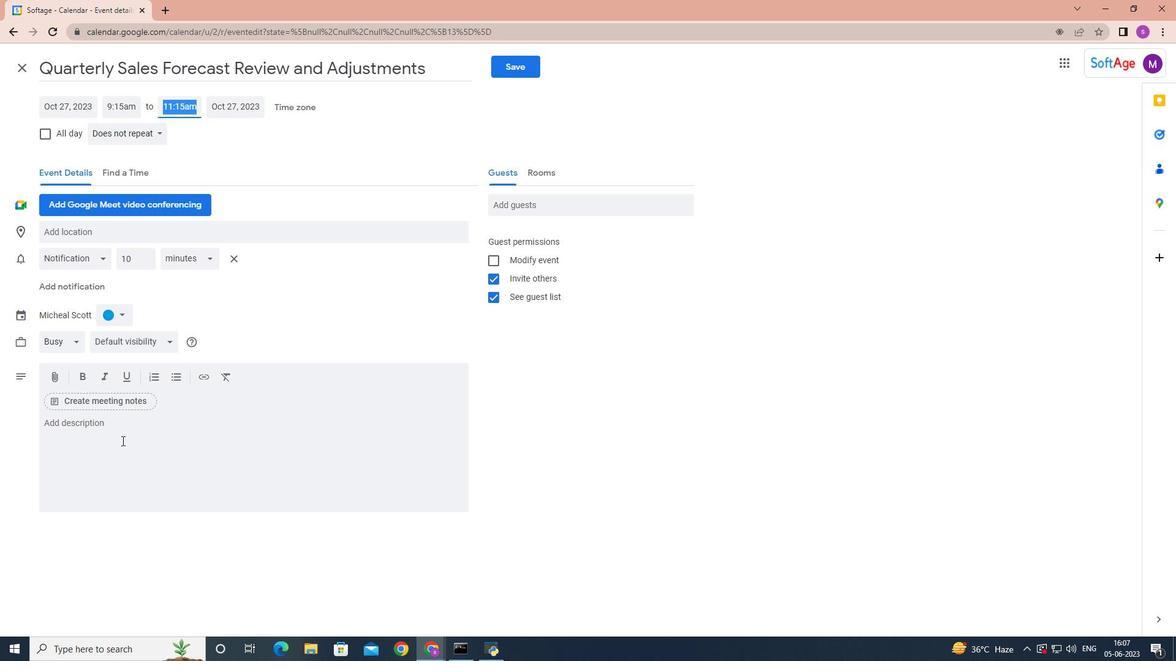 
Action: Mouse pressed left at (121, 435)
Screenshot: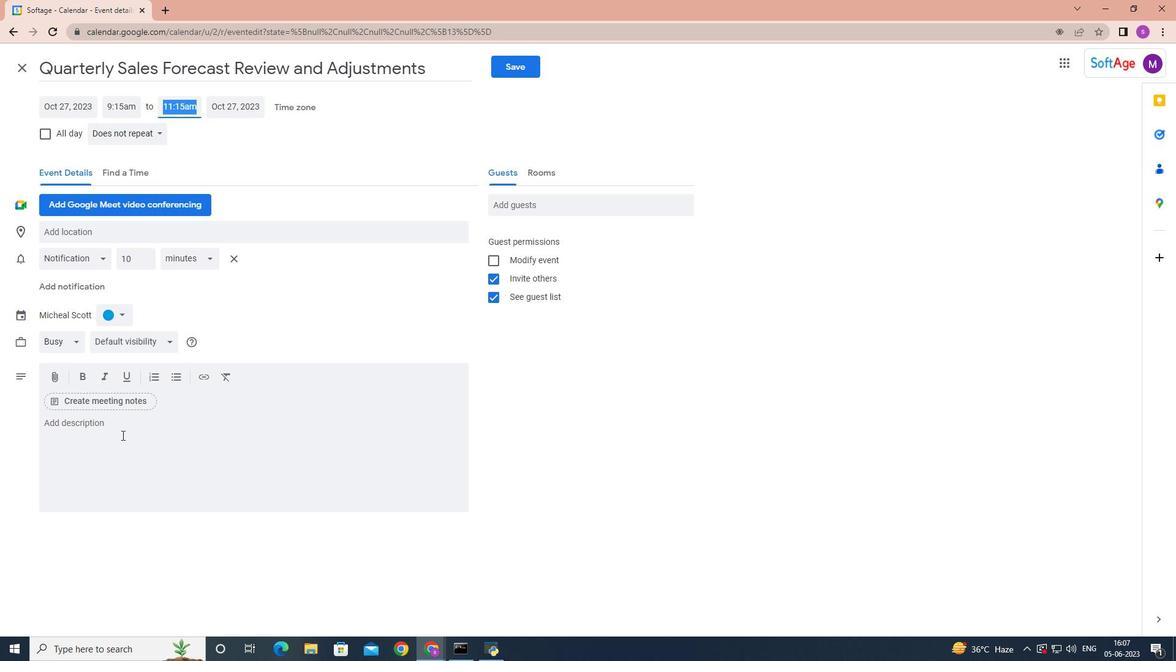
Action: Key pressed <Key.shift>After<Key.space>the<Key.space>scavenger<Key.space>hunt<Key.space>a<Key.space>debriefing<Key.space>session<Key.space>will<Key.space>be<Key.space>conducted<Key.space>to<Key.space>allow<Key.space>teams<Key.space>to<Key.space>share<Key.space>their<Key.space>experiences,<Key.space>challenges<Key.space>faced<Key.space>and<Key.space>lessons<Key.space>learned.<Key.space><Key.shift>This<Key.space>provides<Key.space>an<Key.space>opportunity<Key.space>for<Key.space>reflection<Key.space><Key.backspace>,<Key.space>celebration<Key.space>of<Key.space>successes,<Key.space>and<Key.space>identification<Key.space>of<Key.space>areas<Key.space>for<Key.space>impo<Key.backspace>rovement.
Screenshot: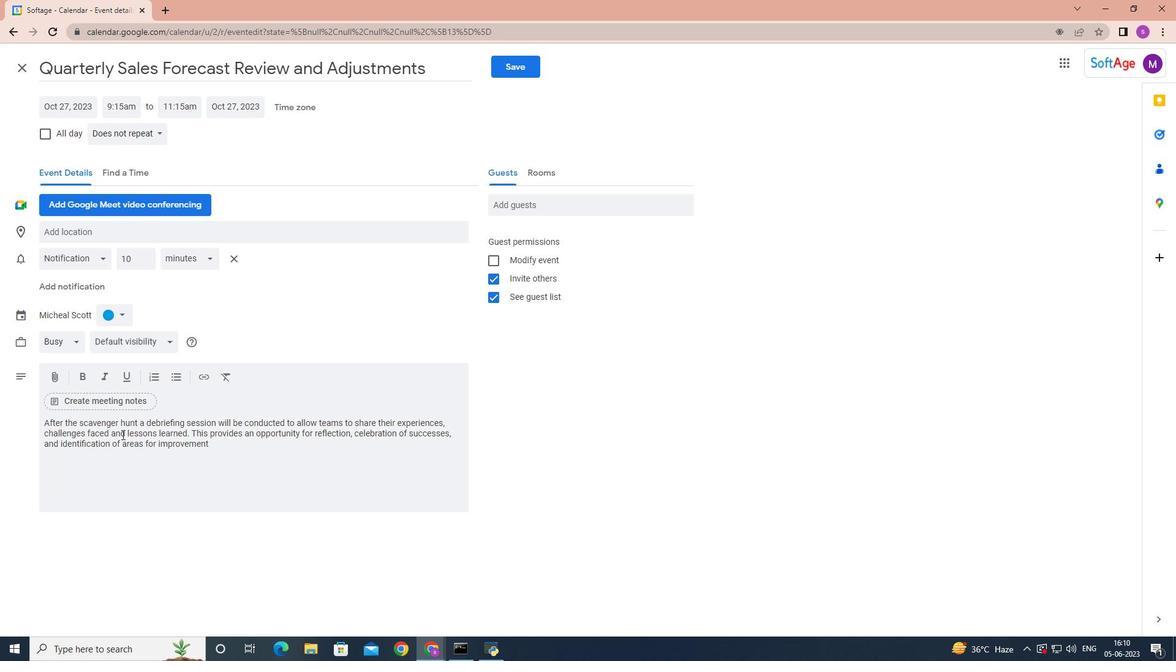 
Action: Mouse moved to (123, 314)
Screenshot: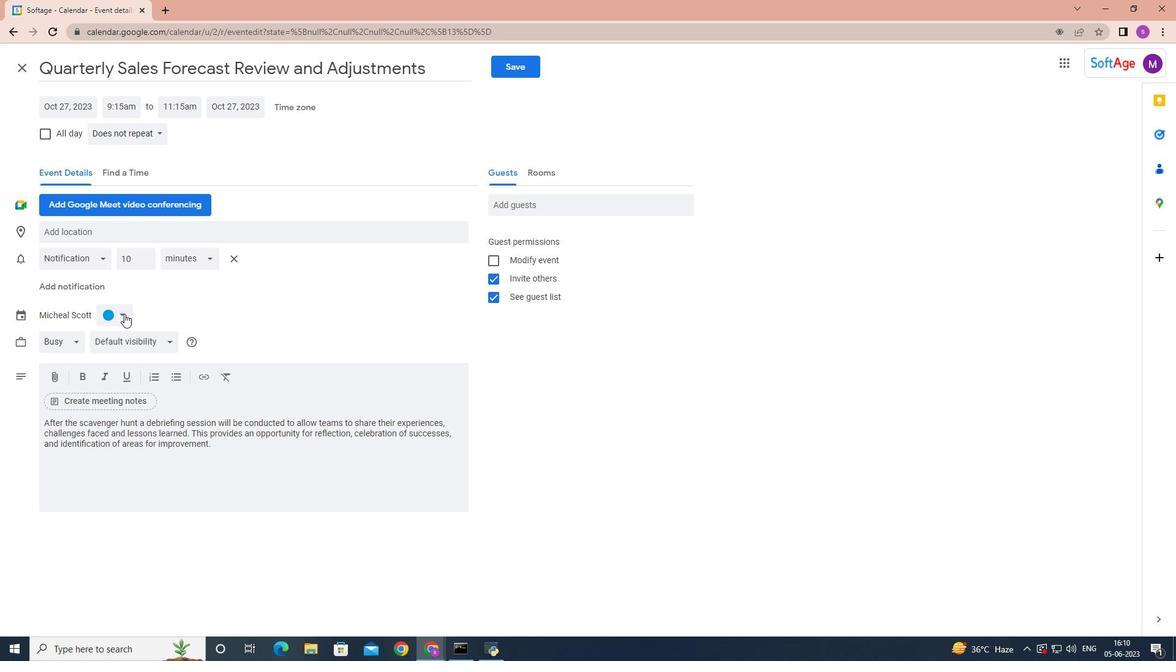 
Action: Mouse pressed left at (123, 314)
Screenshot: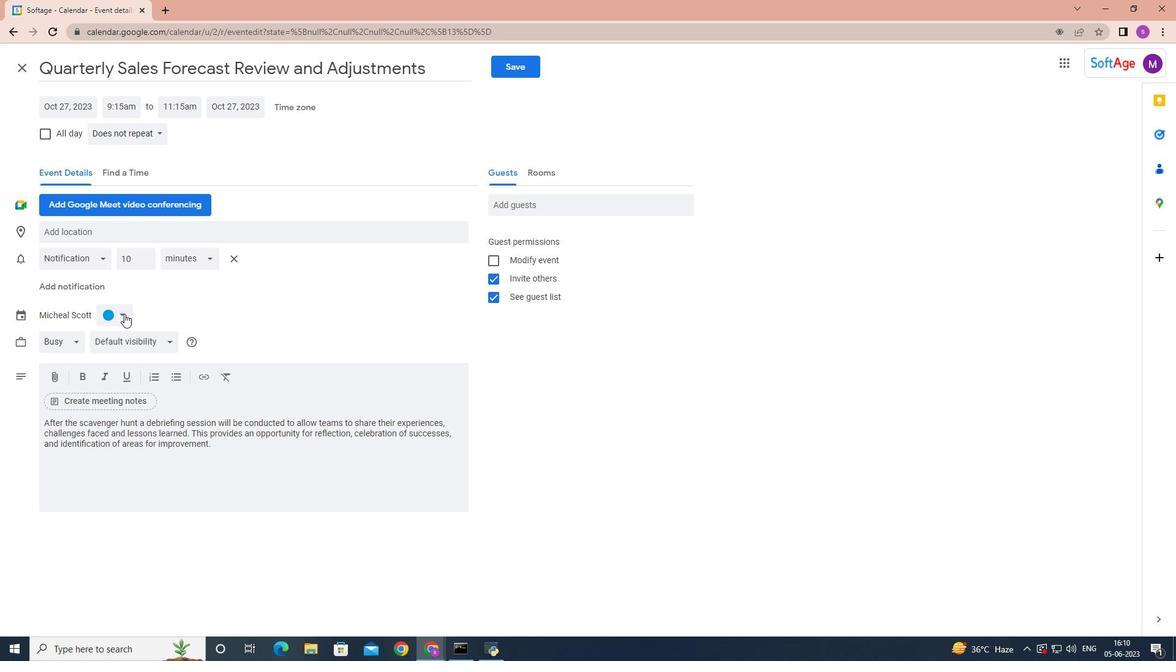 
Action: Mouse moved to (104, 359)
Screenshot: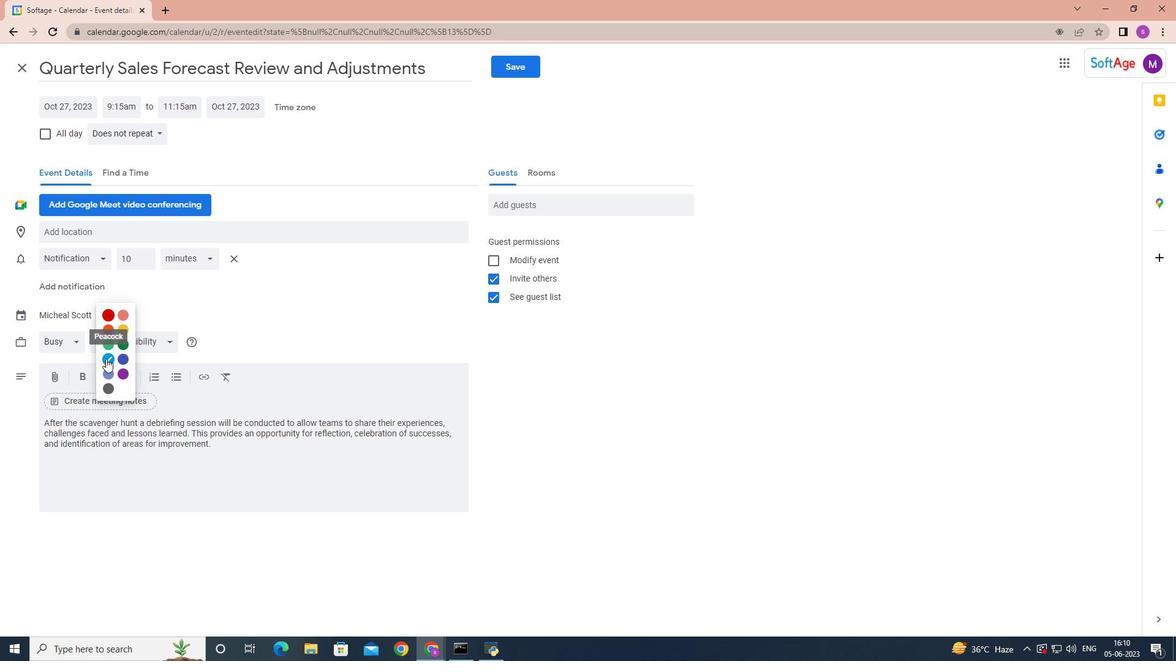 
Action: Mouse pressed left at (104, 359)
Screenshot: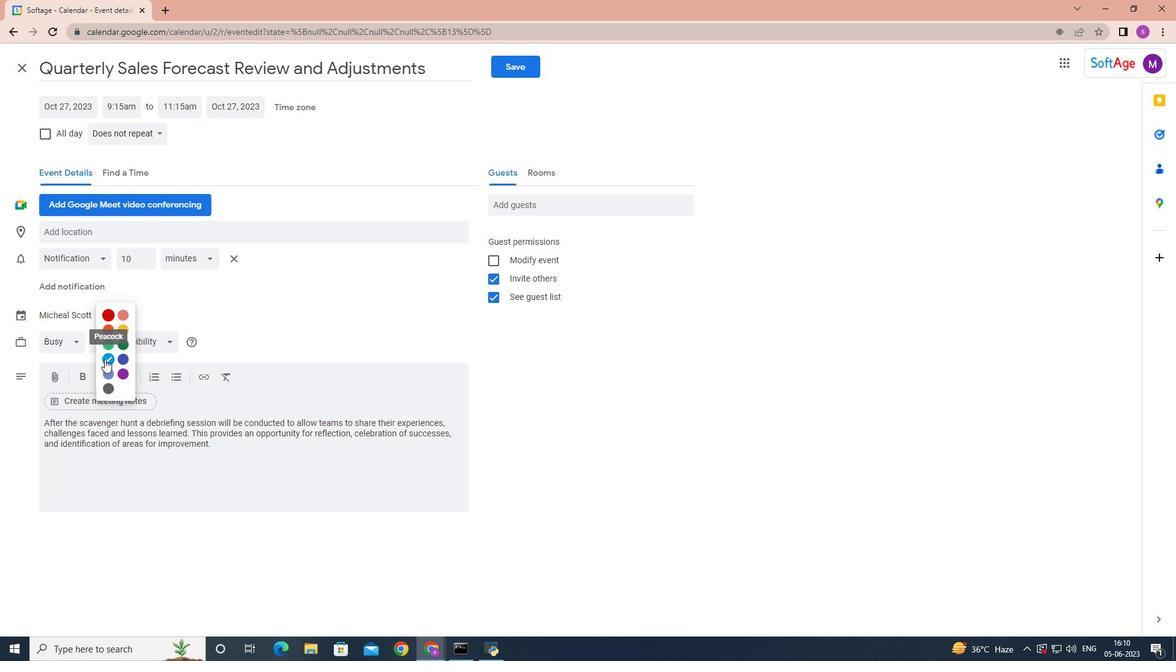 
Action: Mouse moved to (105, 230)
Screenshot: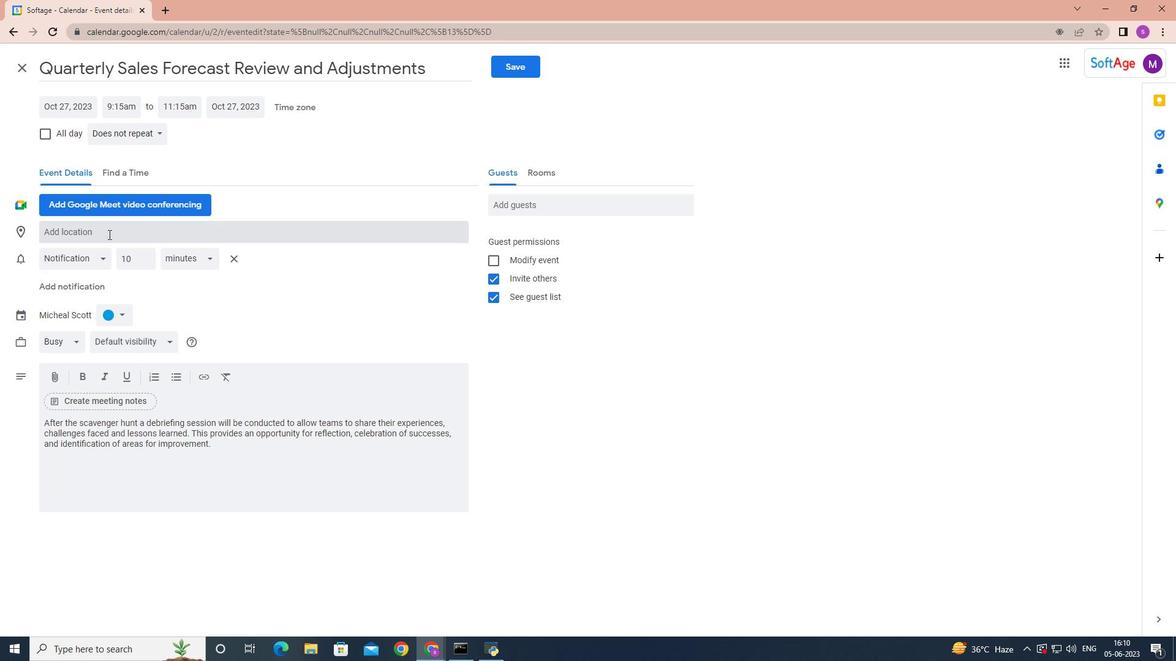 
Action: Mouse pressed left at (105, 230)
Screenshot: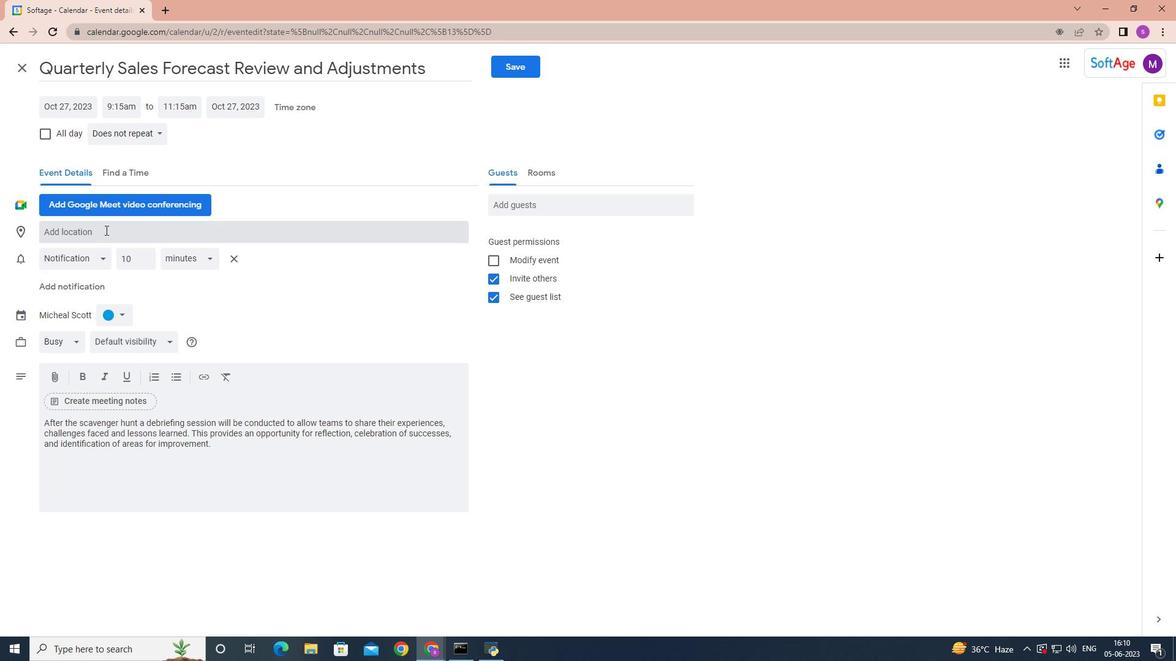 
Action: Key pressed <Key.shift>Phuket<Key.space><Key.shift>Thailand
Screenshot: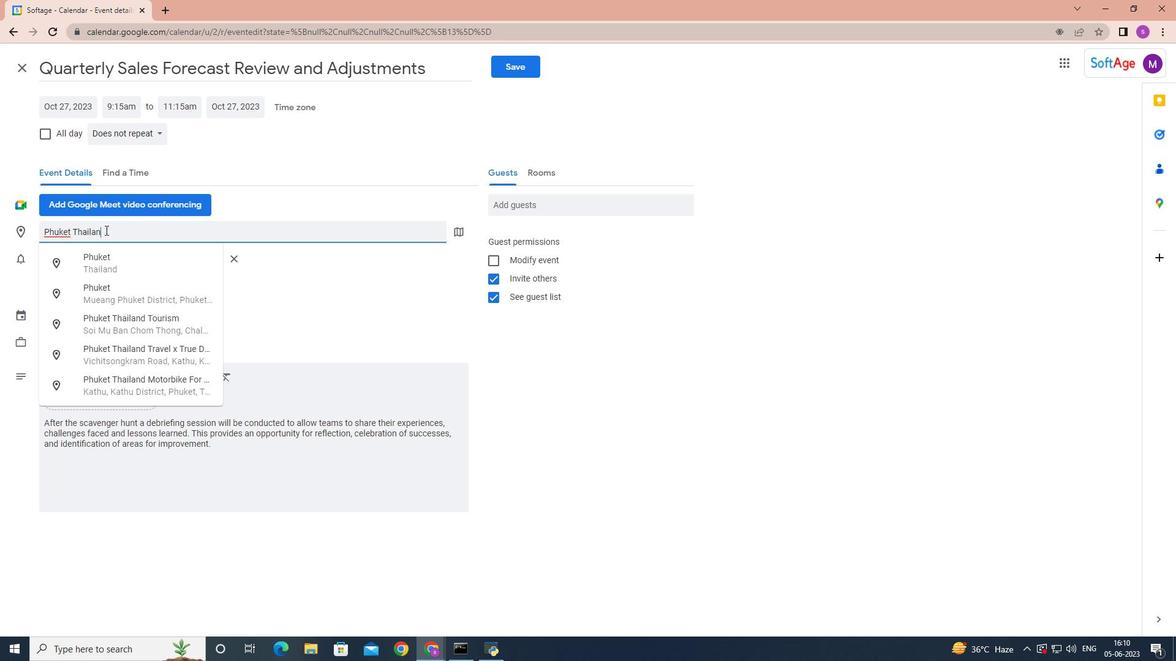 
Action: Mouse moved to (559, 202)
Screenshot: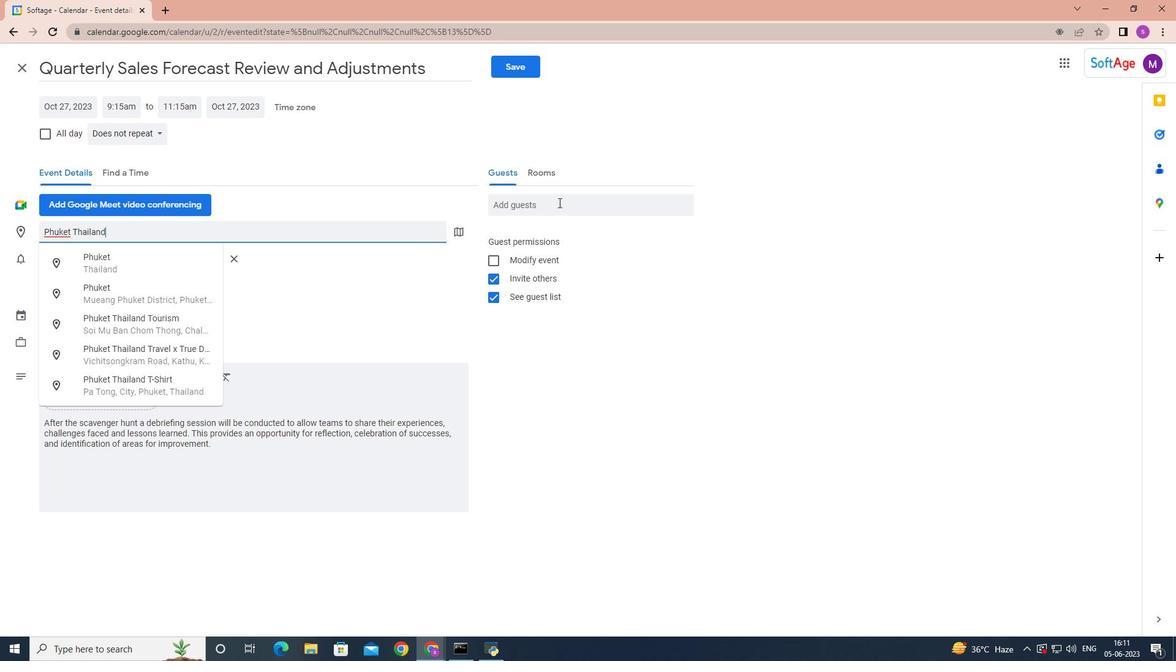 
Action: Mouse pressed left at (559, 202)
Screenshot: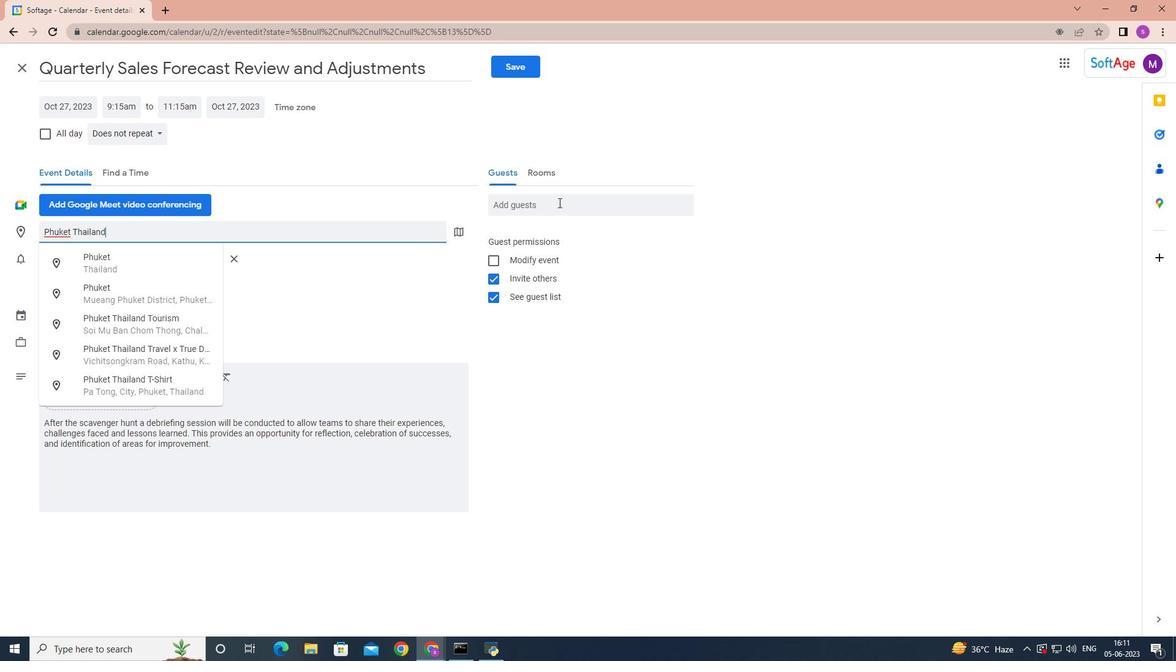 
Action: Mouse moved to (559, 202)
Screenshot: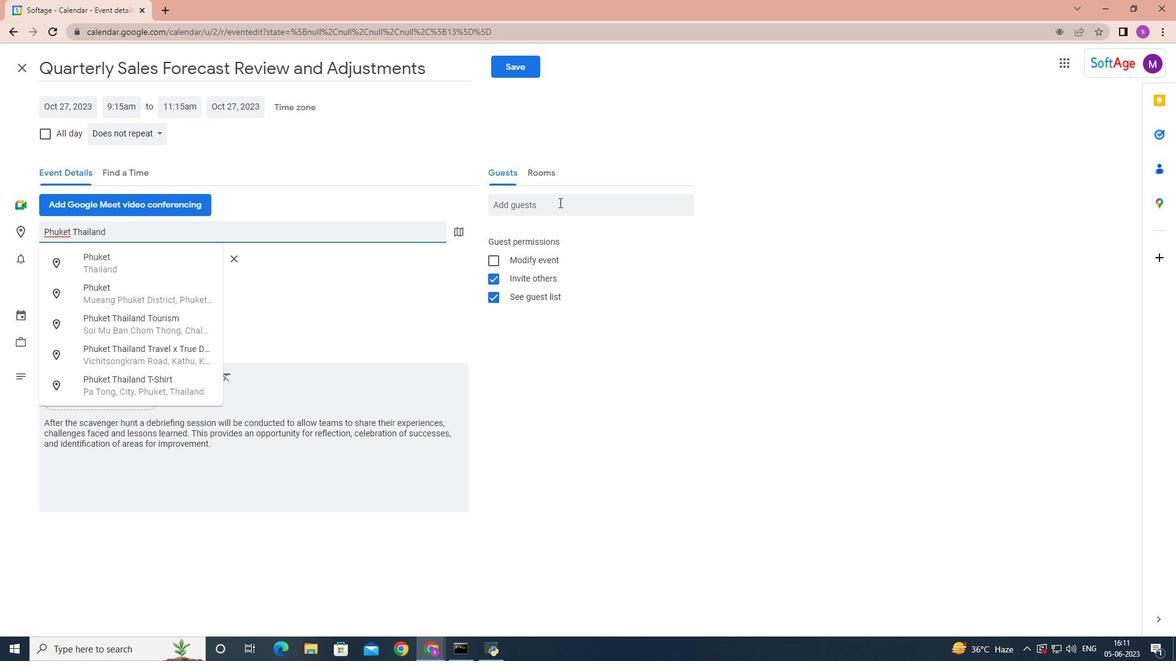 
Action: Key pressed softage.10
Screenshot: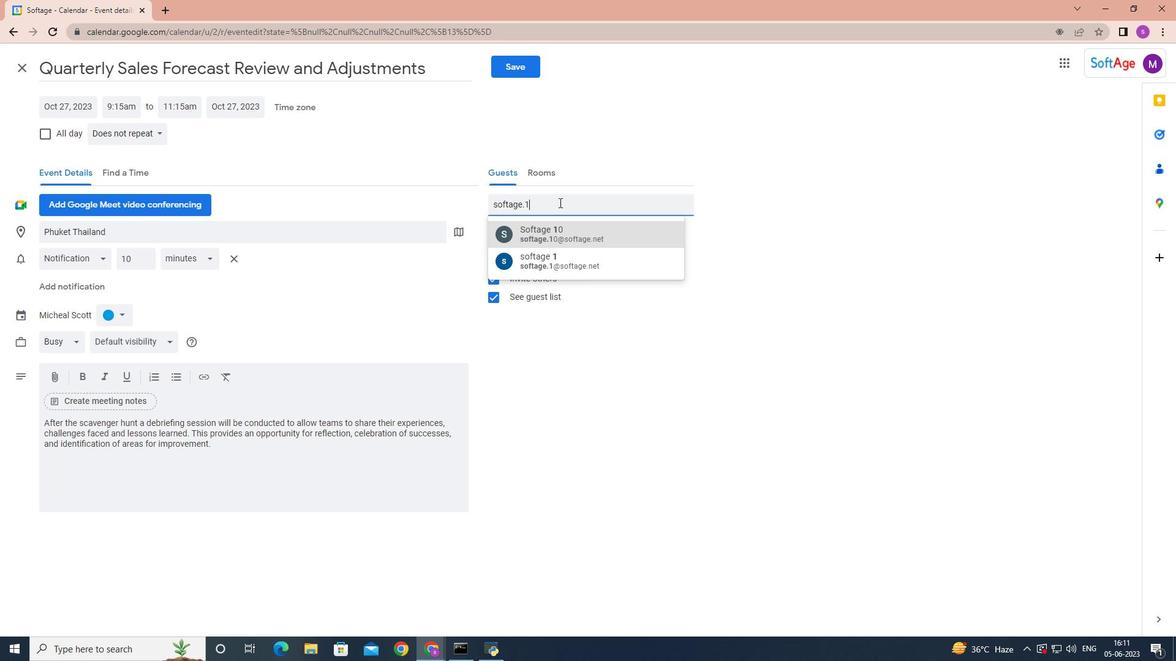 
Action: Mouse moved to (563, 236)
Screenshot: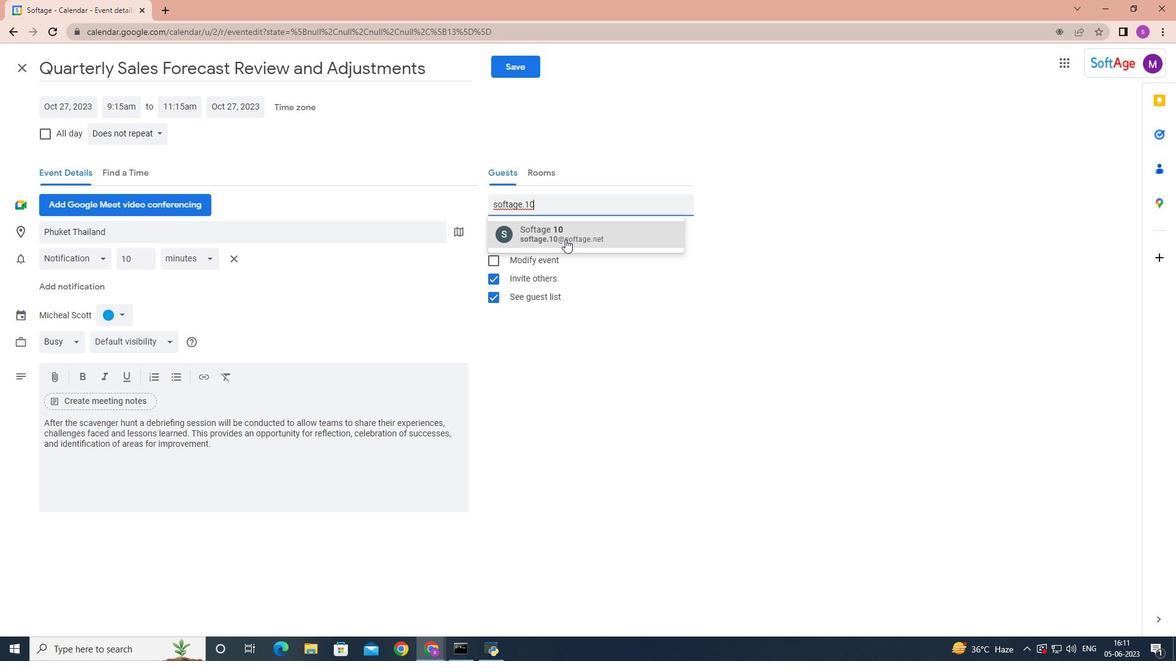 
Action: Mouse pressed left at (563, 236)
Screenshot: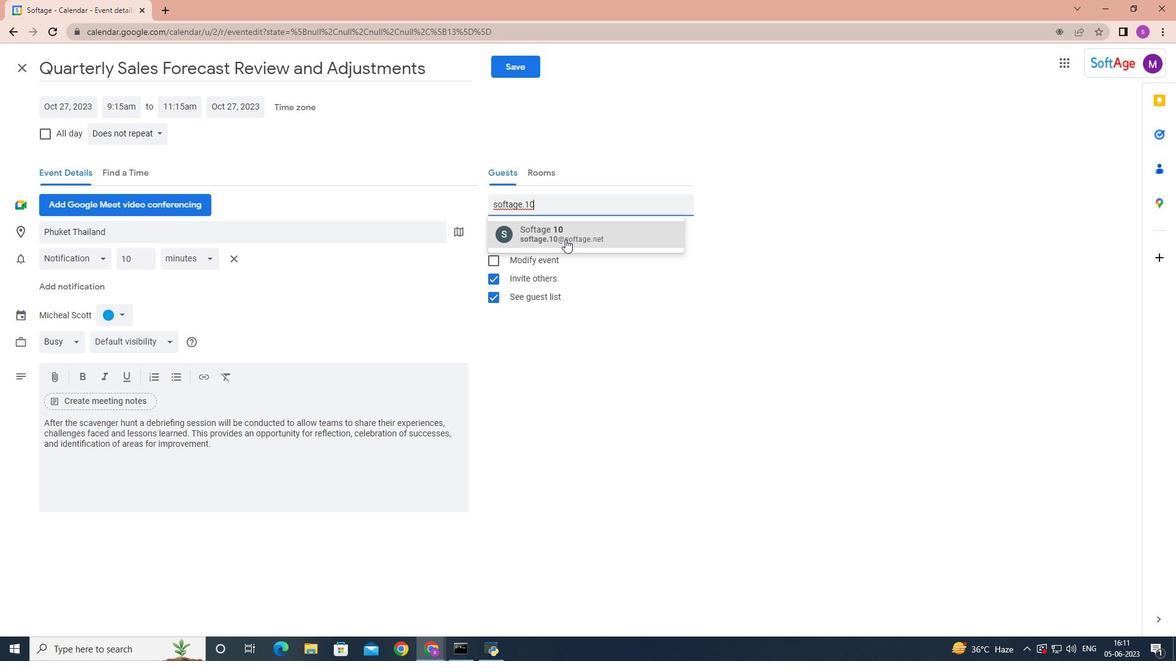 
Action: Key pressed softage.1
Screenshot: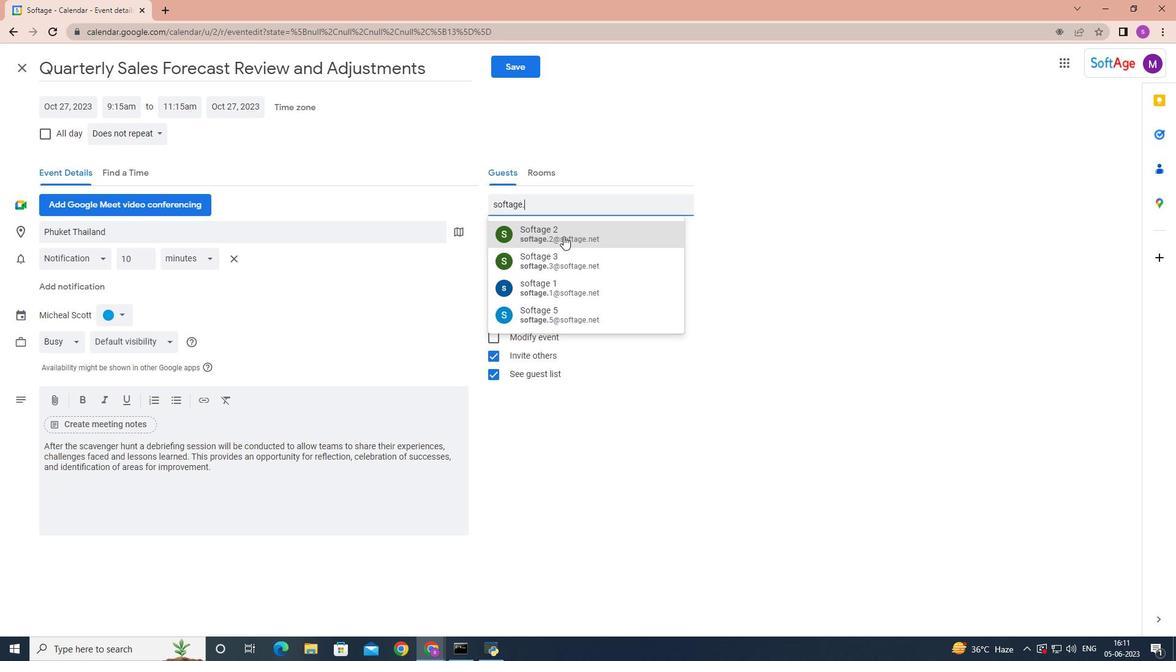 
Action: Mouse moved to (564, 231)
Screenshot: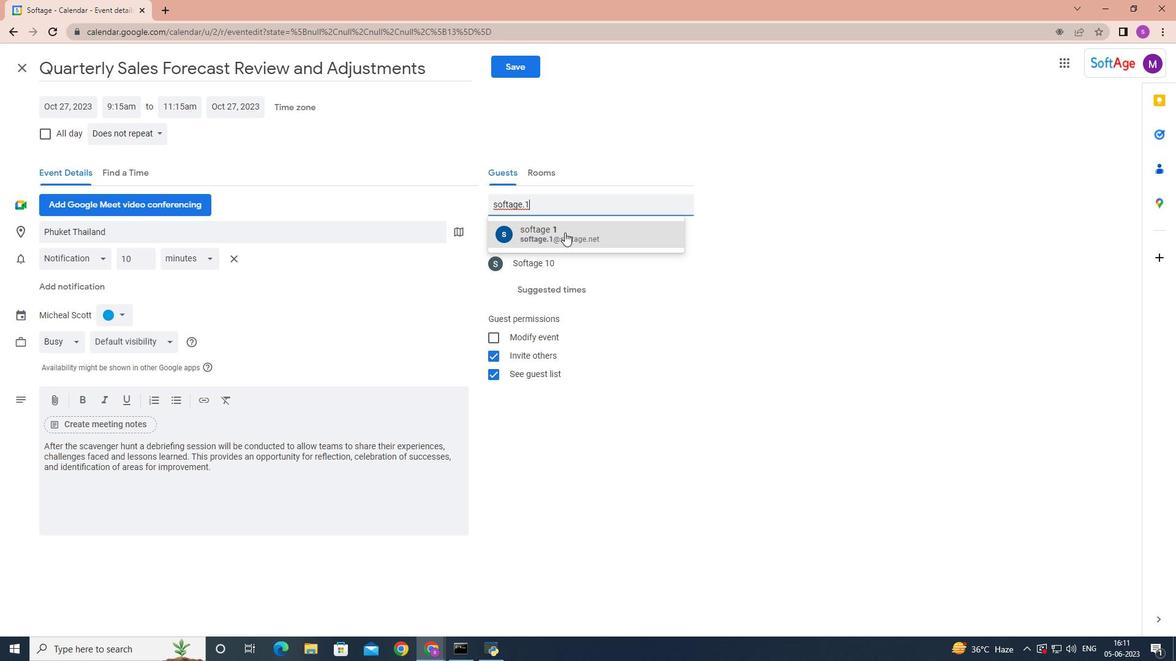 
Action: Mouse pressed left at (564, 231)
Screenshot: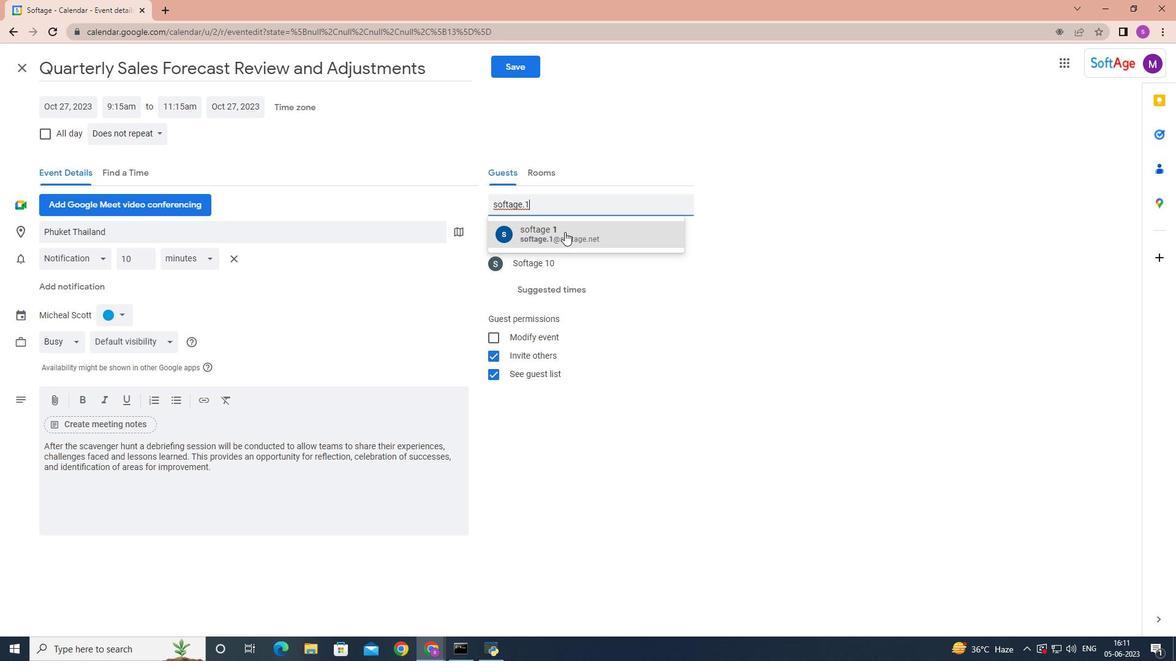 
Action: Mouse moved to (162, 131)
Screenshot: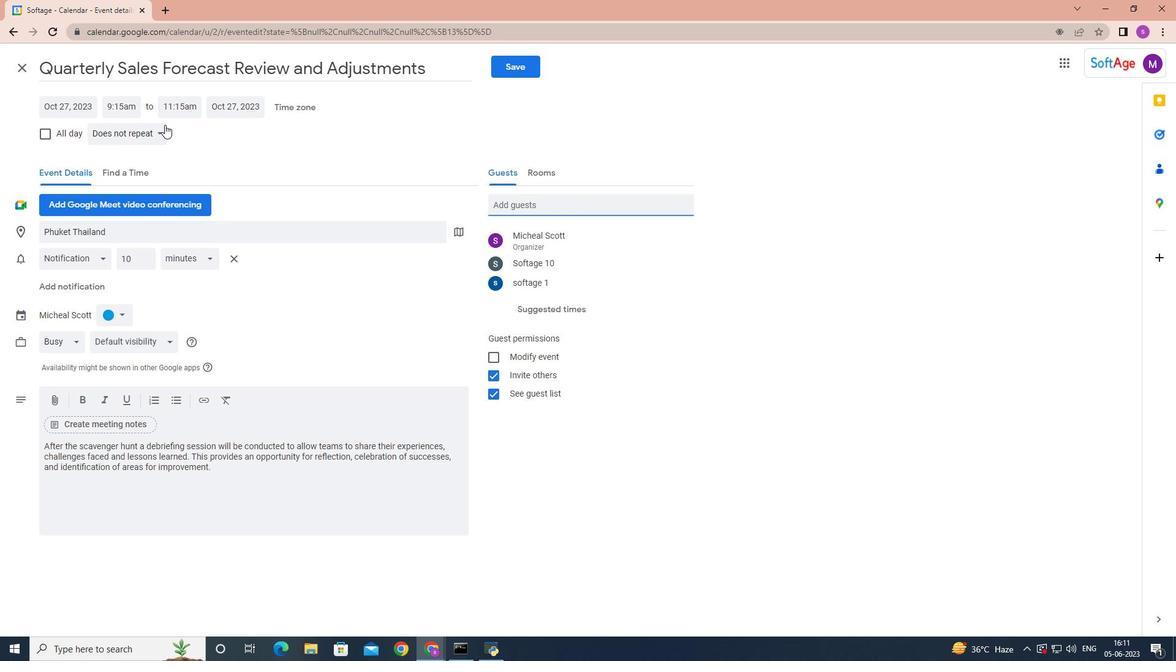
Action: Mouse pressed left at (162, 131)
Screenshot: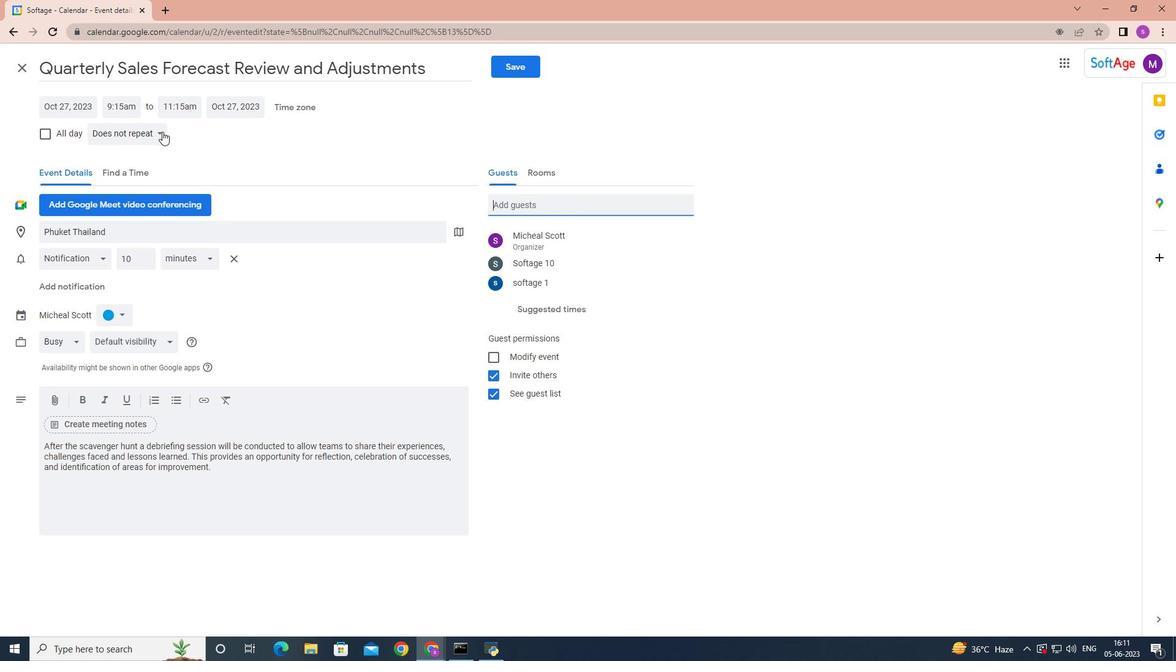 
Action: Mouse moved to (163, 289)
Screenshot: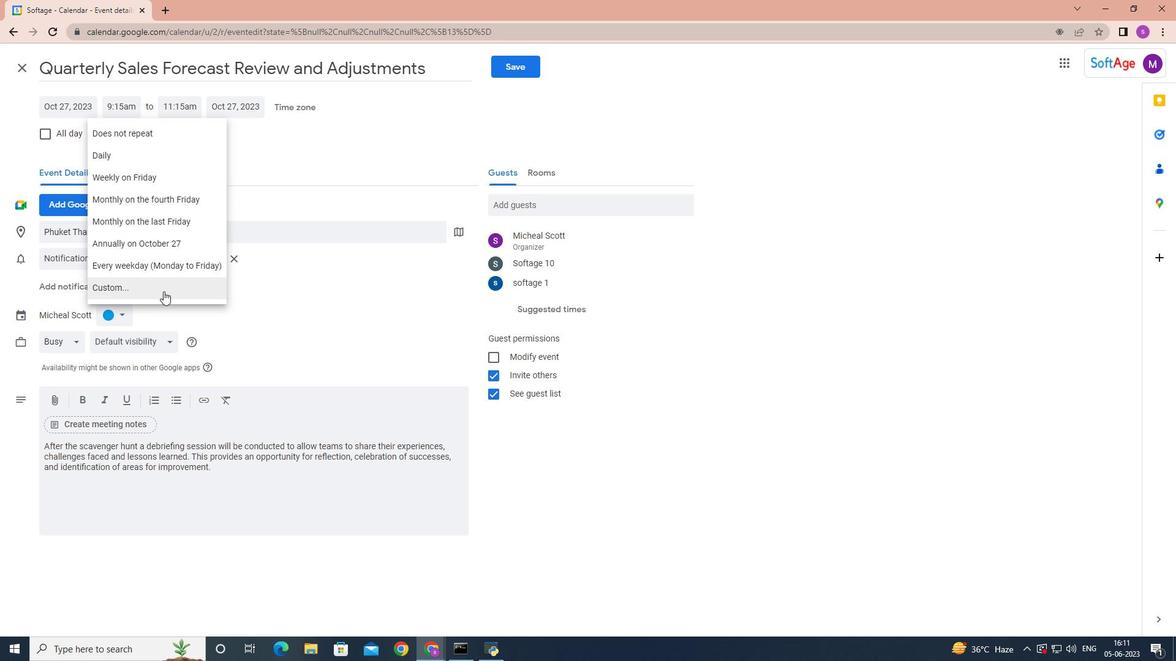 
Action: Mouse pressed left at (163, 289)
Screenshot: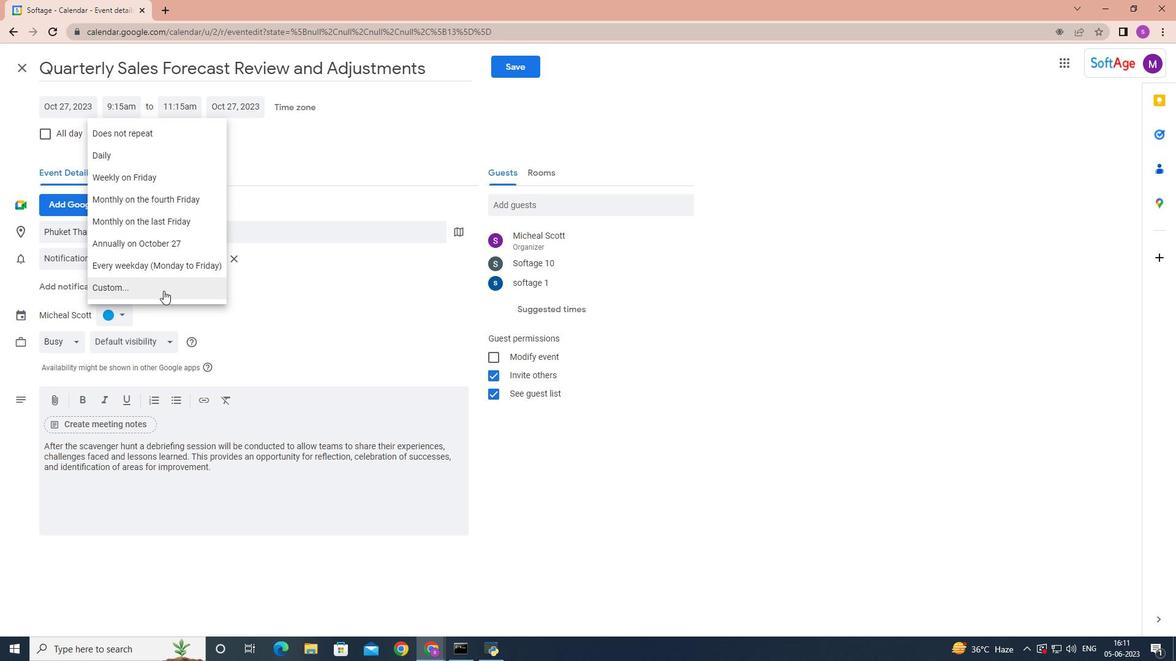 
Action: Mouse moved to (491, 318)
Screenshot: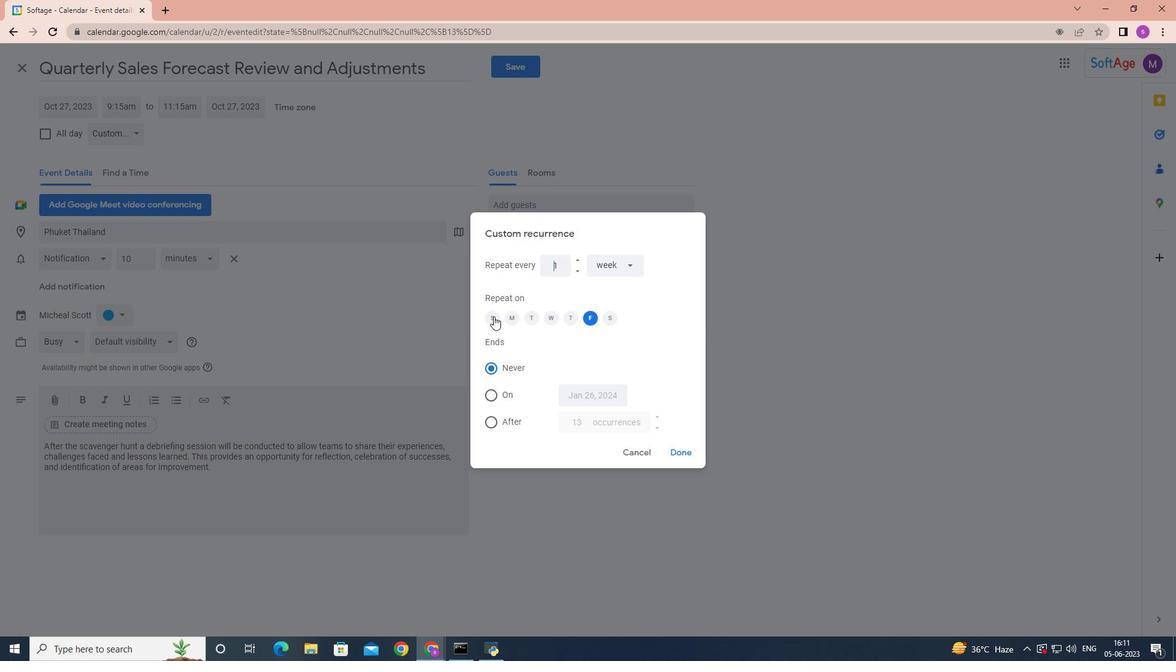 
Action: Mouse pressed left at (491, 318)
Screenshot: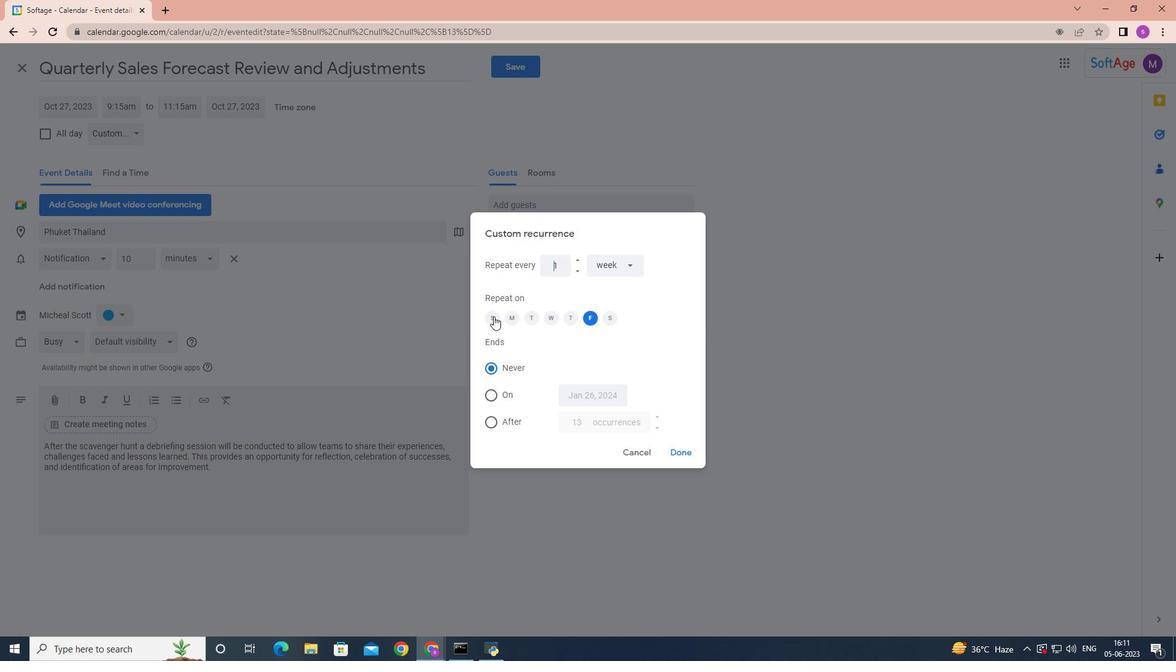 
Action: Mouse moved to (589, 316)
Screenshot: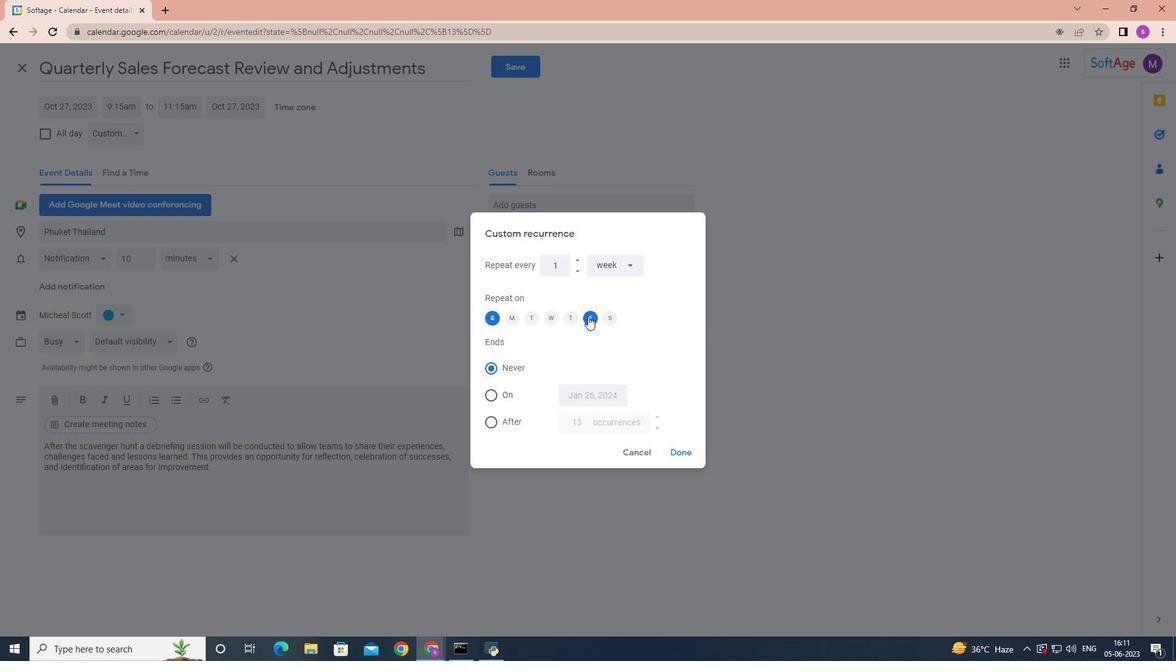 
Action: Mouse pressed left at (589, 316)
Screenshot: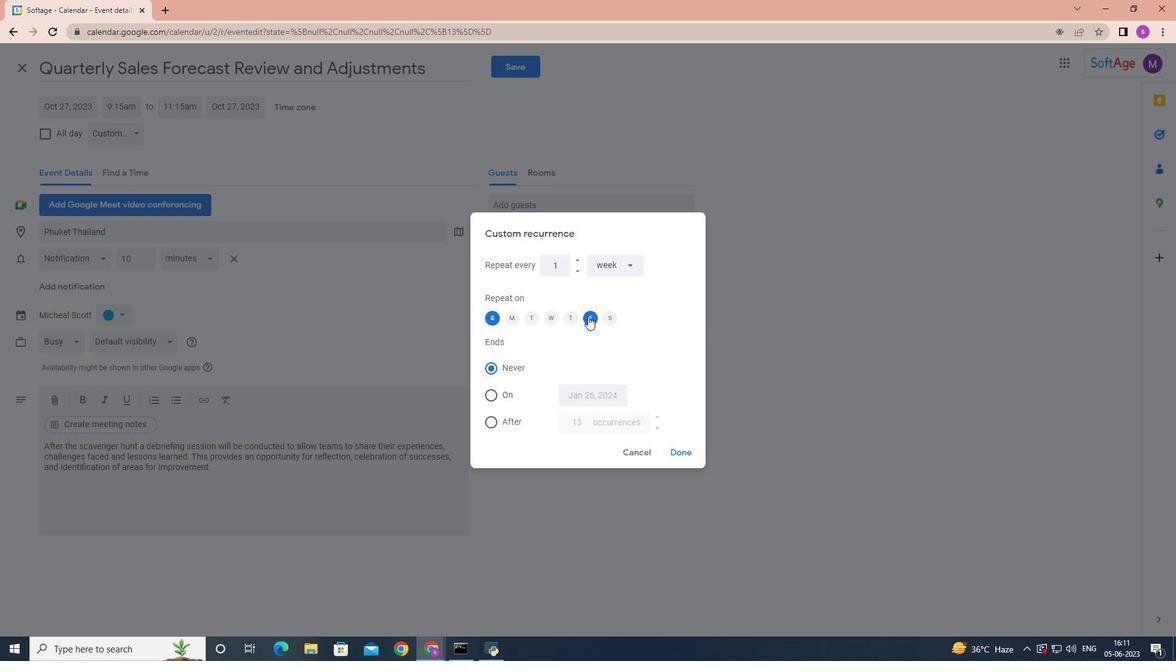 
Action: Mouse moved to (682, 449)
Screenshot: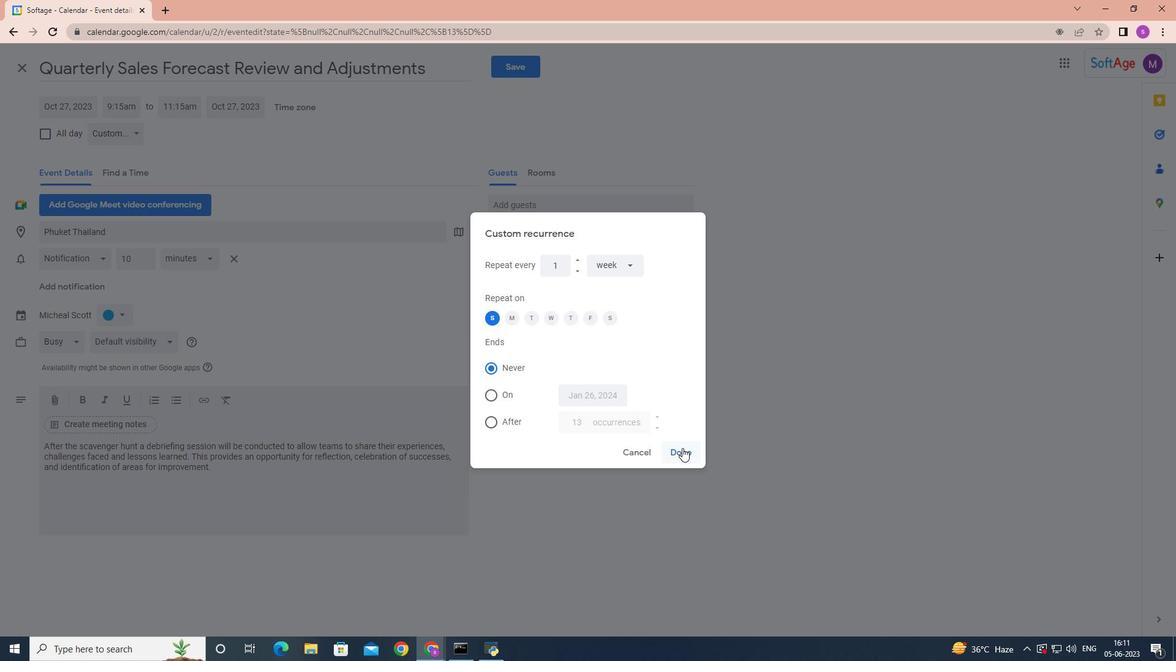 
Action: Mouse pressed left at (682, 449)
Screenshot: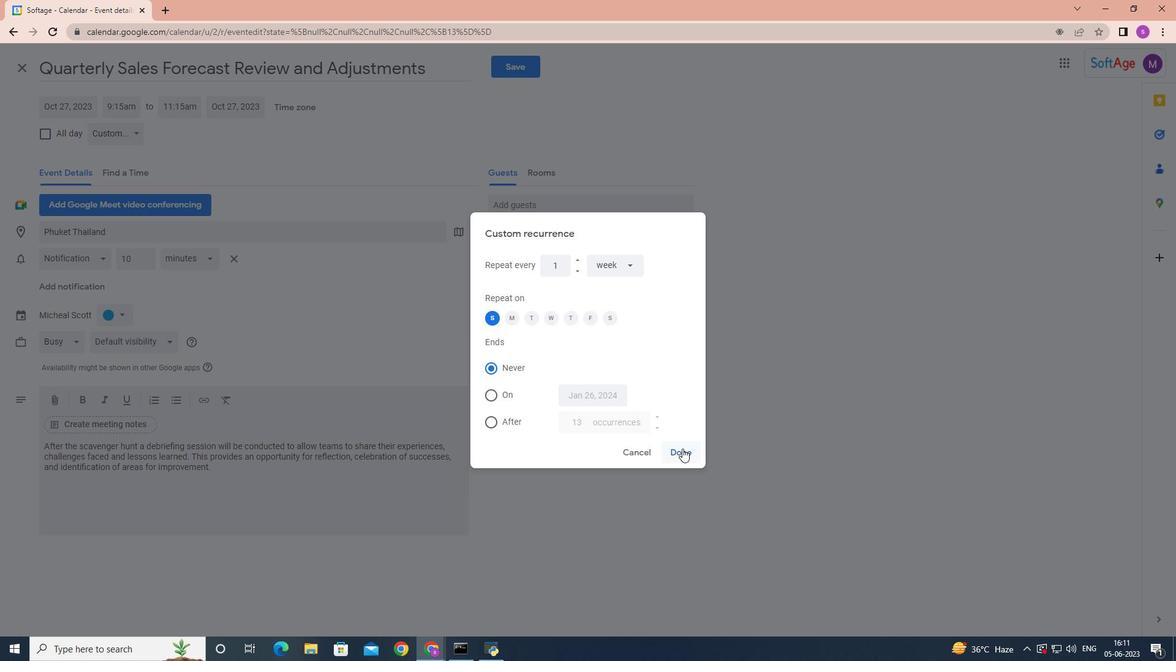 
Action: Mouse moved to (516, 63)
Screenshot: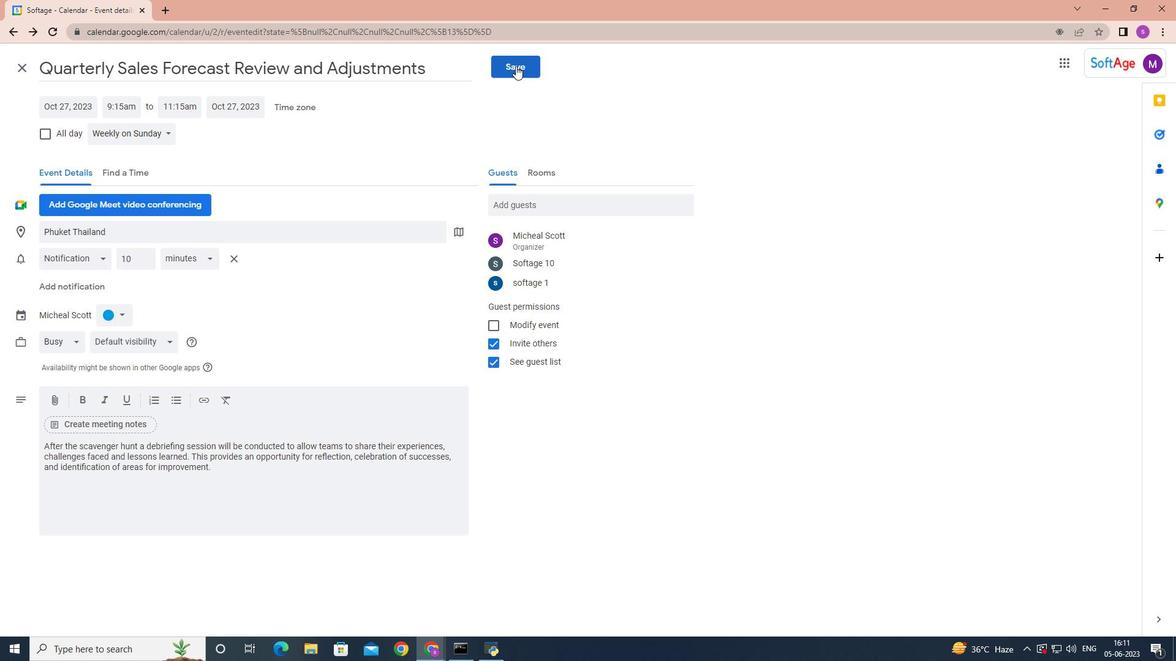 
Action: Mouse pressed left at (516, 63)
Screenshot: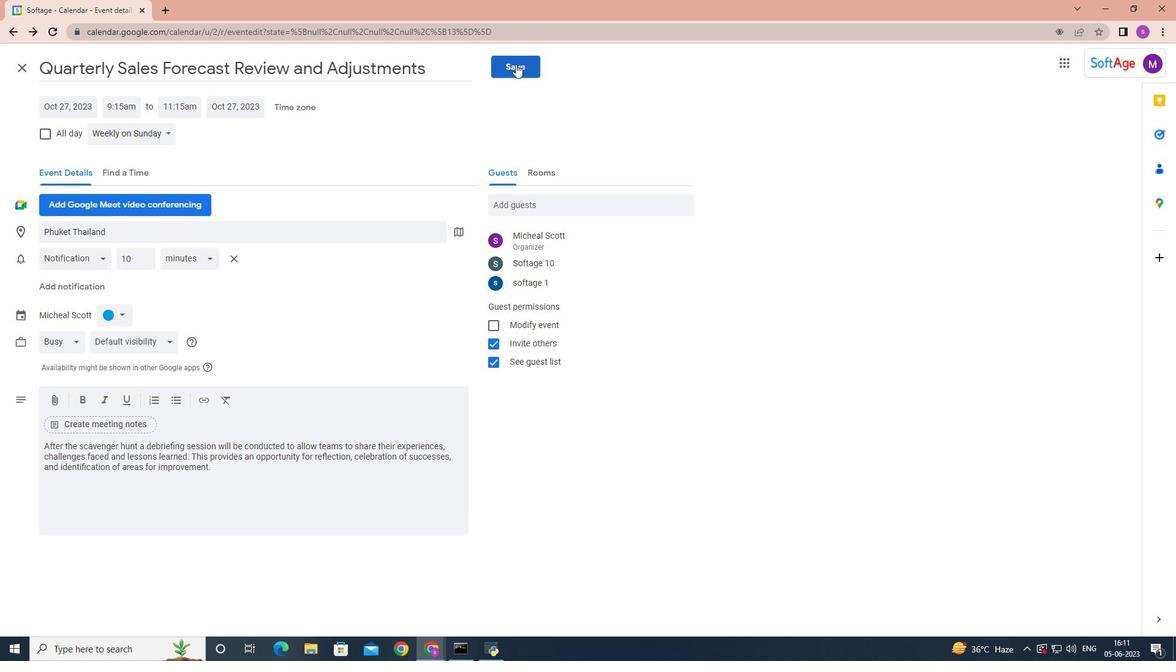 
Action: Mouse moved to (698, 365)
Screenshot: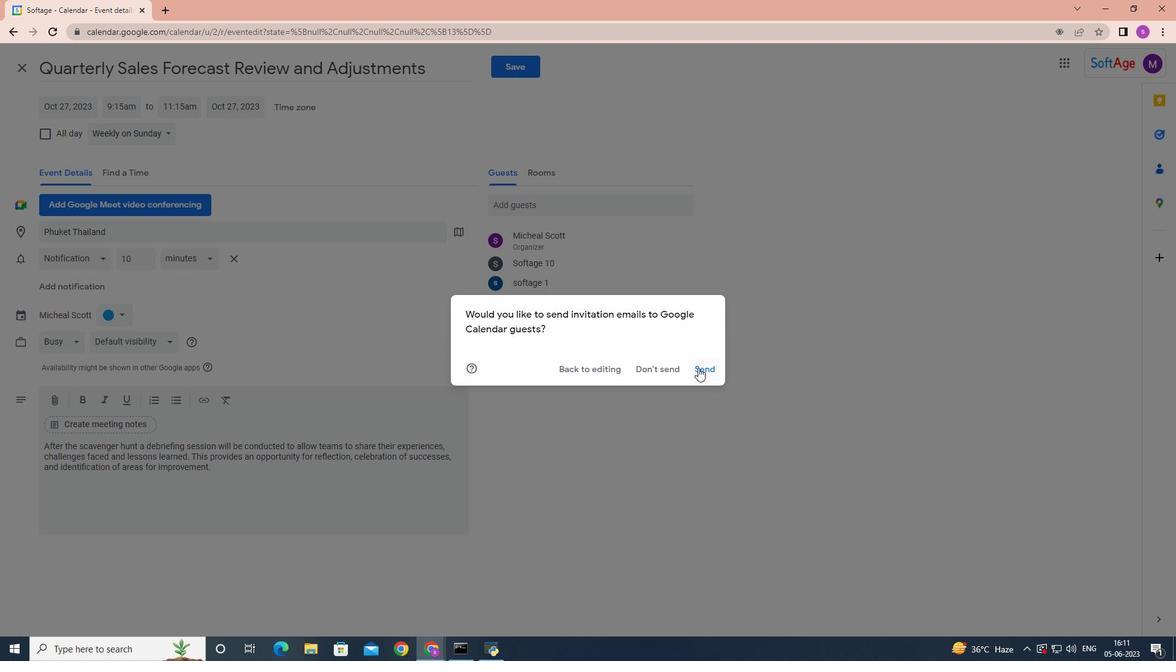 
Action: Mouse pressed left at (698, 365)
Screenshot: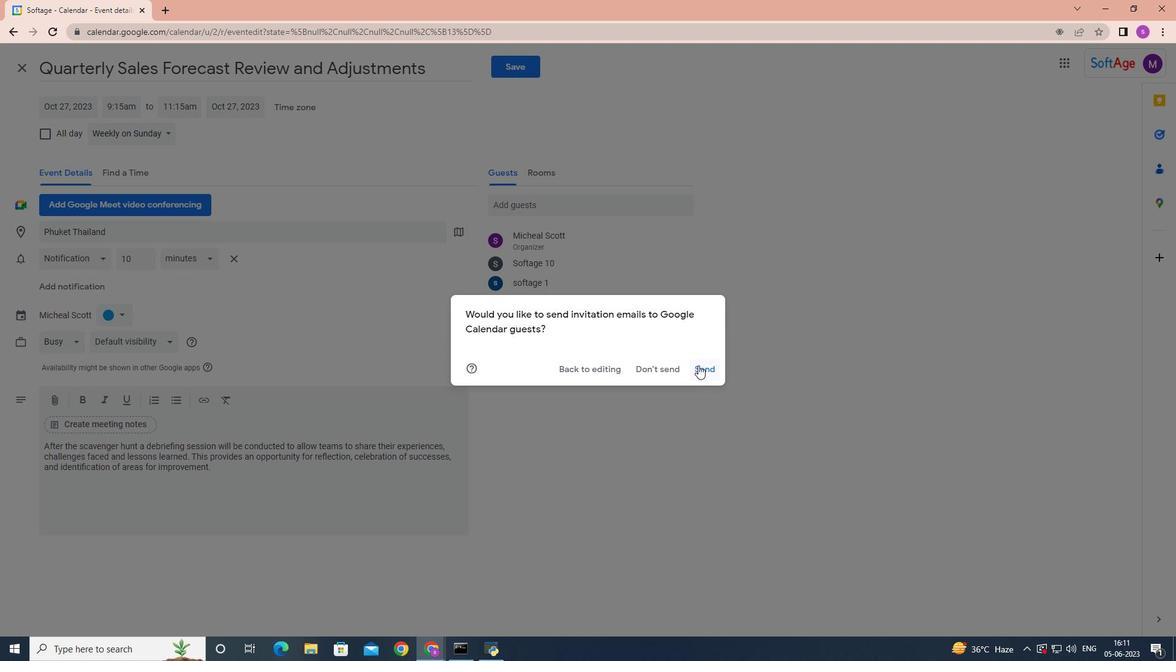 
